 Task: Find connections with filter location Macapá with filter topic #covid19with filter profile language German with filter current company OutSystems with filter school Indian Institute of Technology (Banaras Hindu University), Varanasi with filter industry Interurban and Rural Bus Services with filter service category Financial Accounting with filter keywords title Addiction Counselor
Action: Mouse moved to (529, 115)
Screenshot: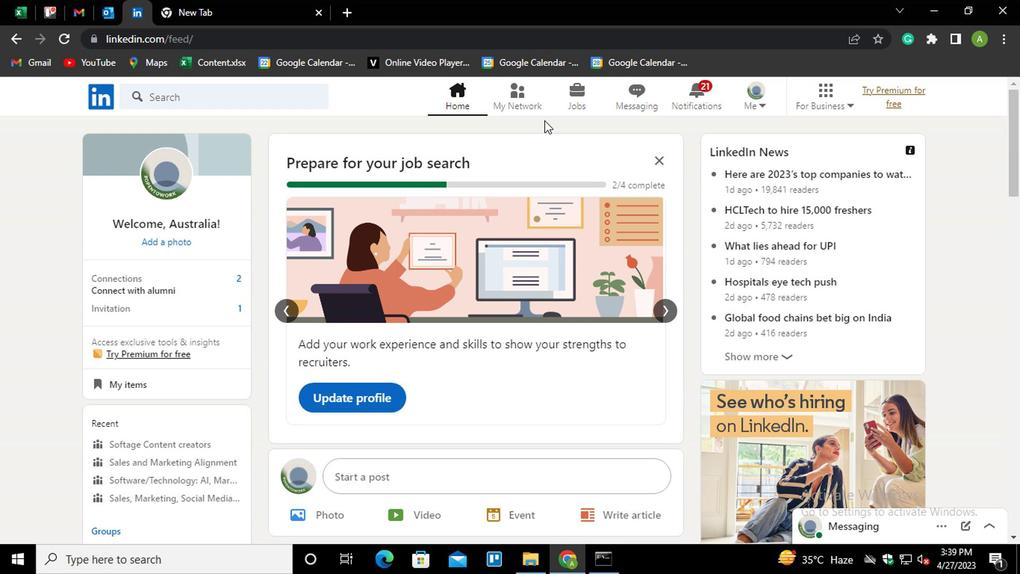 
Action: Mouse pressed left at (529, 115)
Screenshot: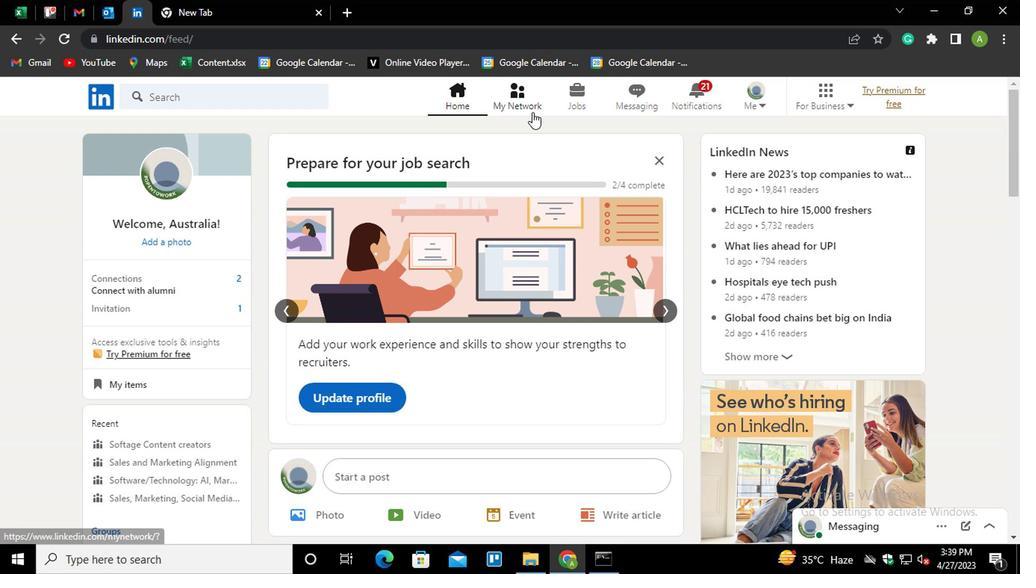 
Action: Mouse moved to (188, 178)
Screenshot: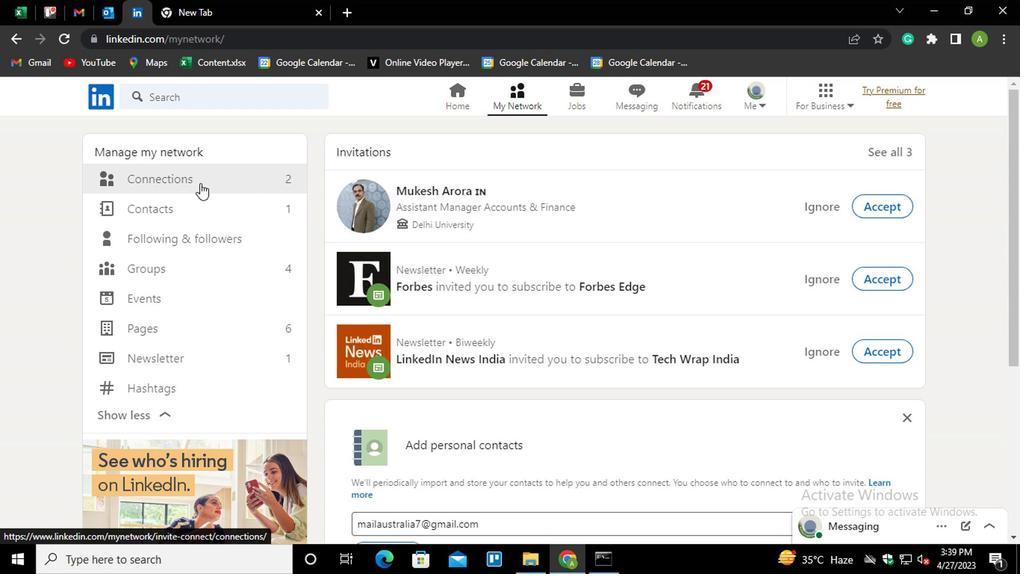 
Action: Mouse pressed left at (188, 178)
Screenshot: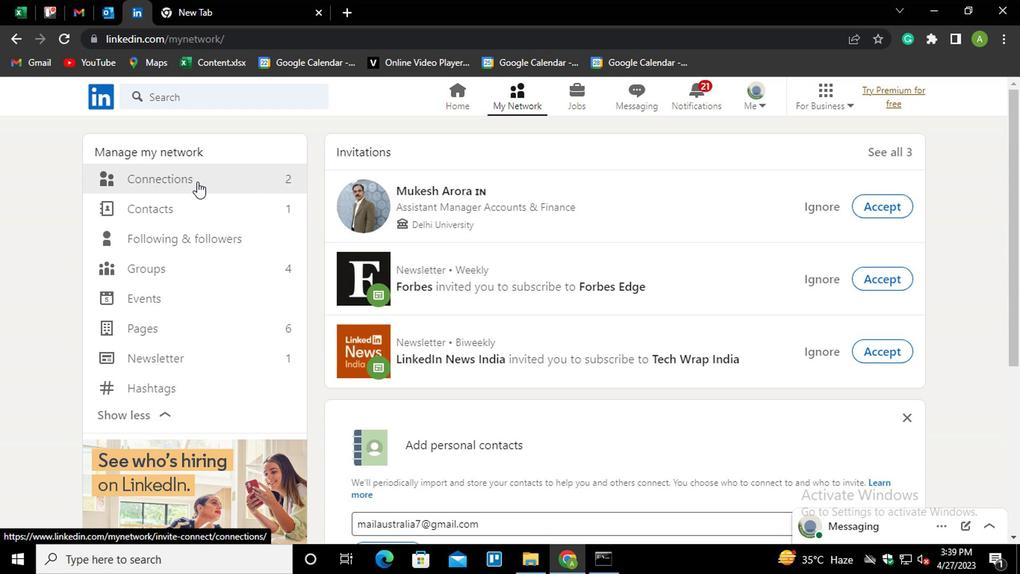 
Action: Mouse moved to (608, 185)
Screenshot: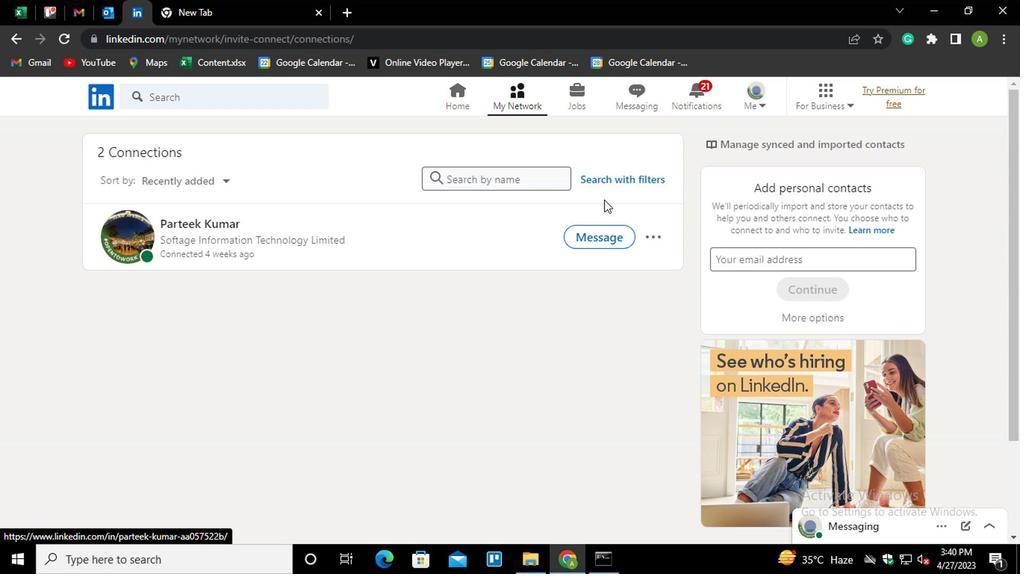 
Action: Mouse pressed left at (608, 185)
Screenshot: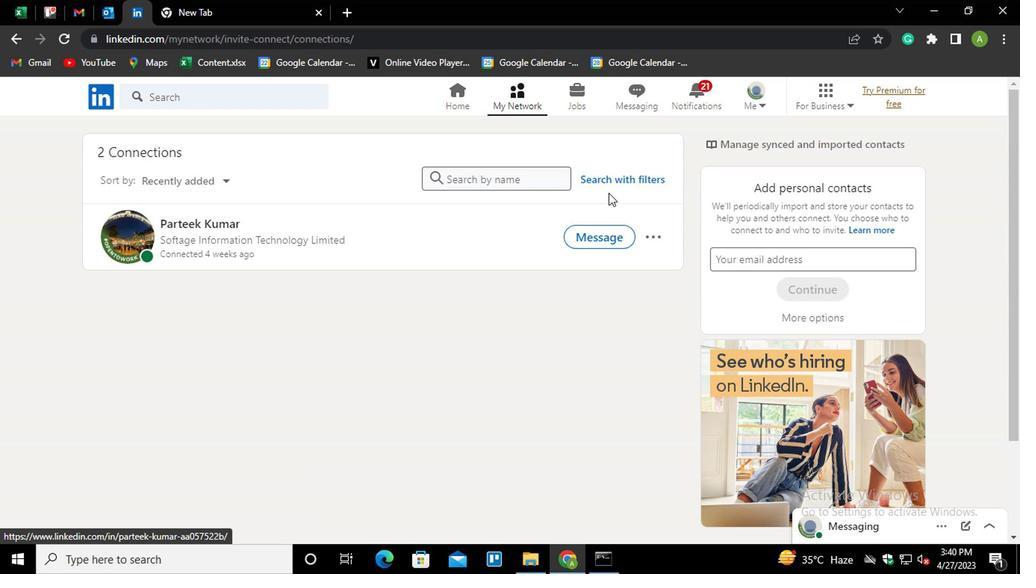 
Action: Mouse moved to (548, 140)
Screenshot: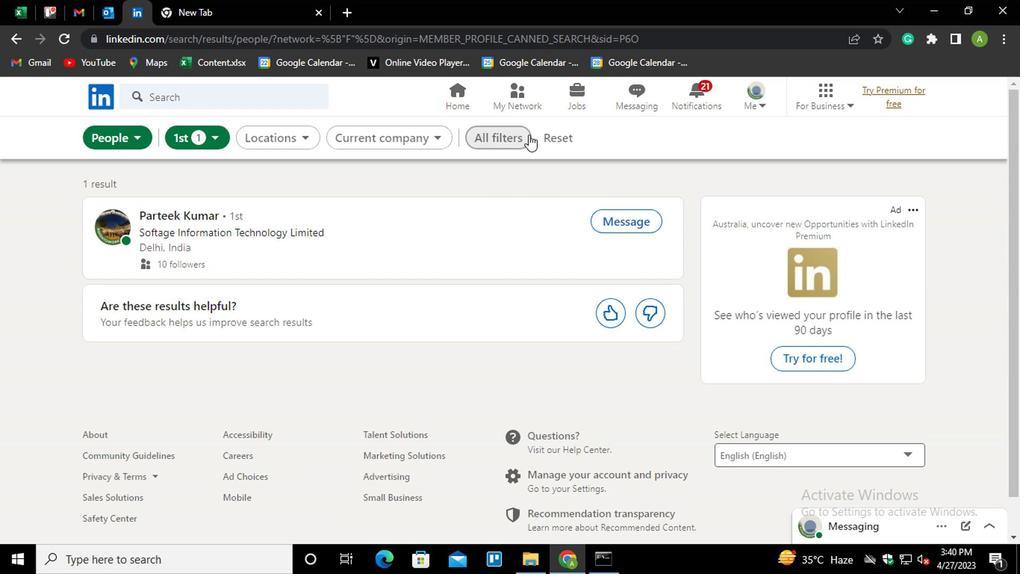 
Action: Mouse pressed left at (548, 140)
Screenshot: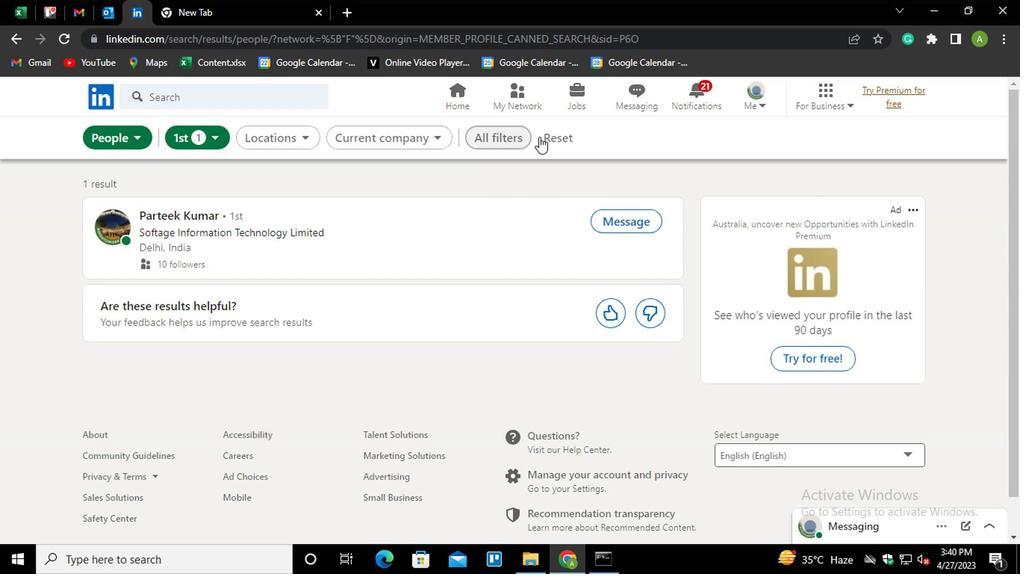 
Action: Mouse moved to (532, 145)
Screenshot: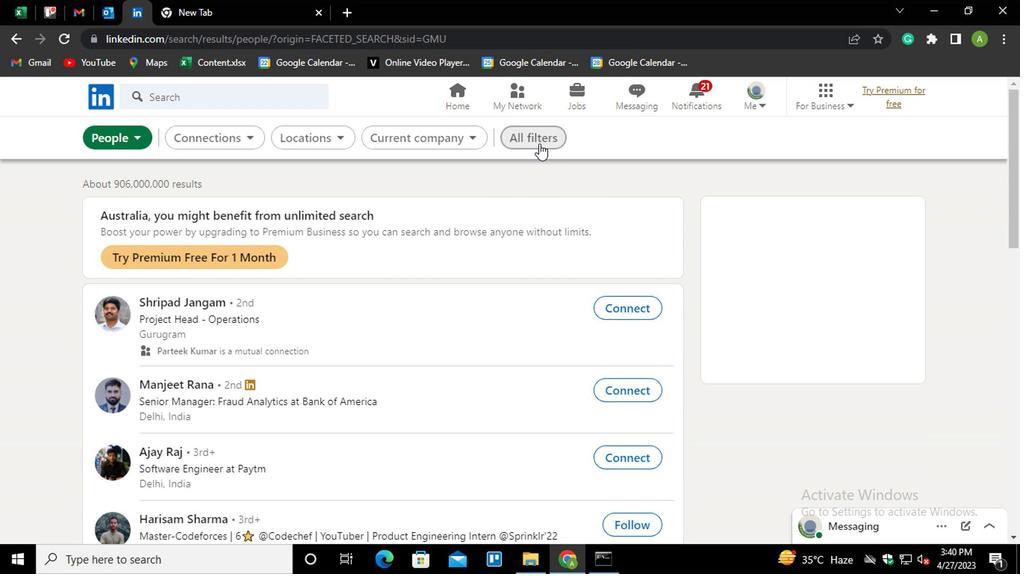 
Action: Mouse pressed left at (532, 145)
Screenshot: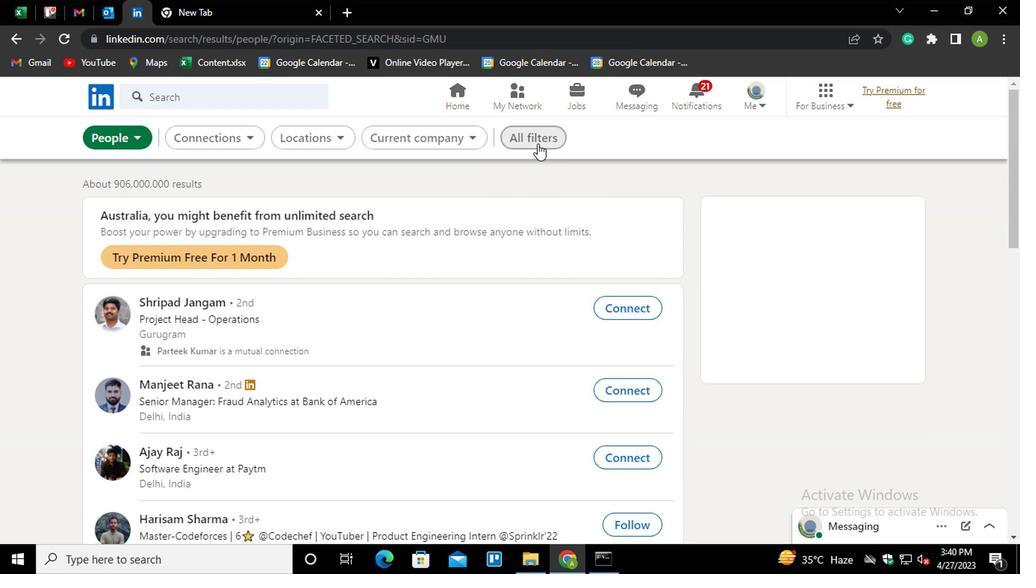 
Action: Mouse moved to (760, 342)
Screenshot: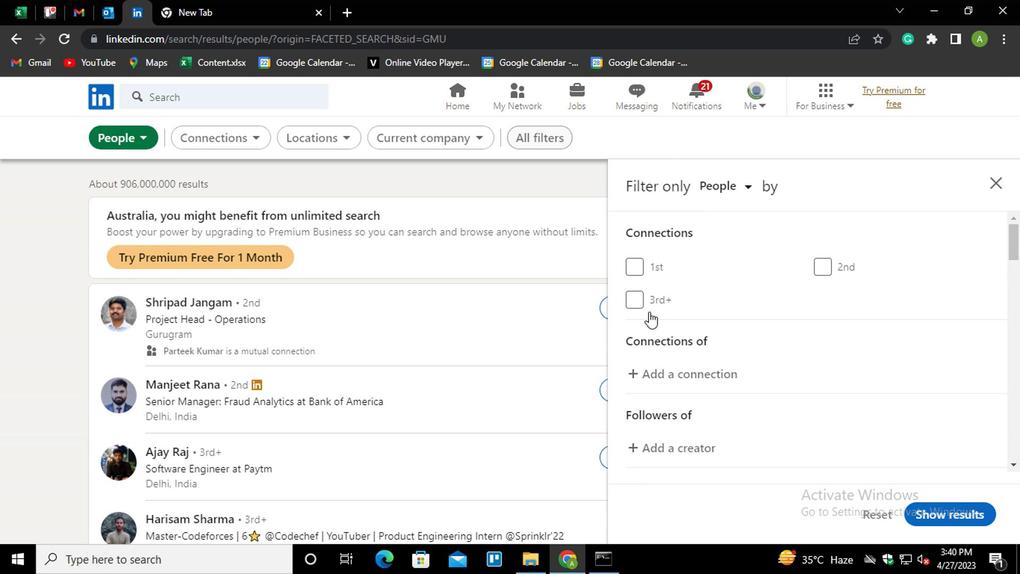 
Action: Mouse scrolled (760, 341) with delta (0, 0)
Screenshot: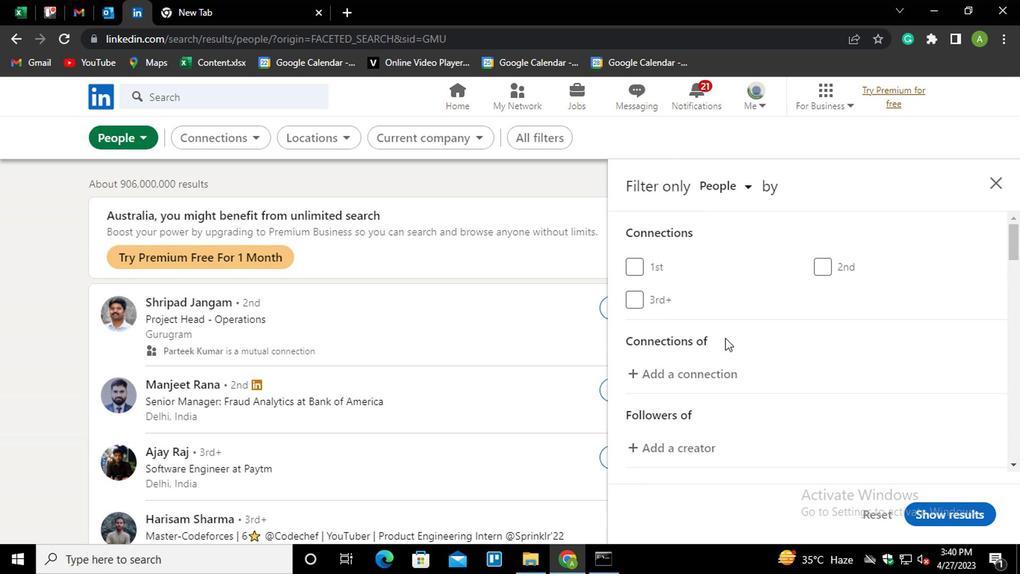 
Action: Mouse scrolled (760, 341) with delta (0, 0)
Screenshot: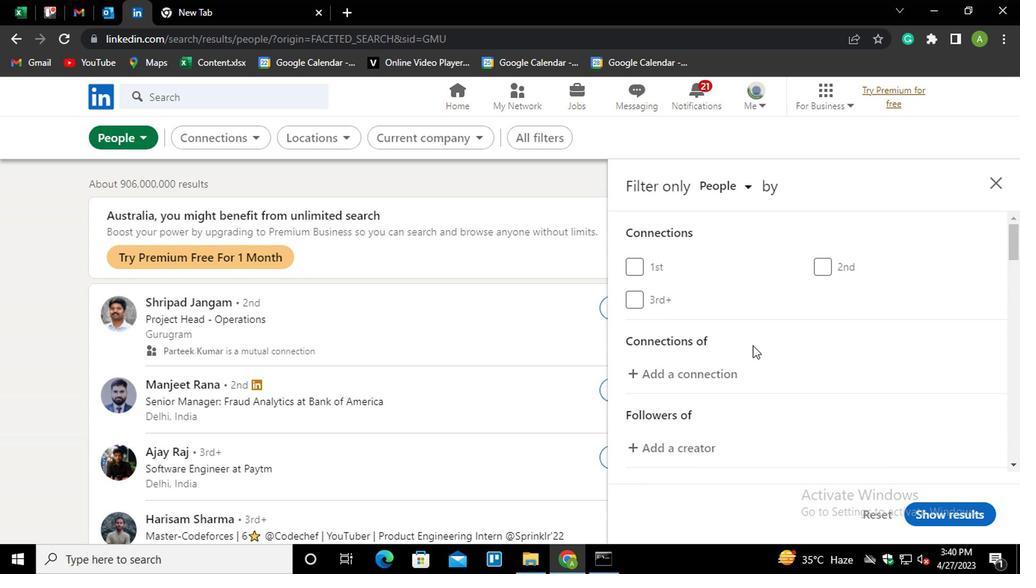 
Action: Mouse moved to (759, 351)
Screenshot: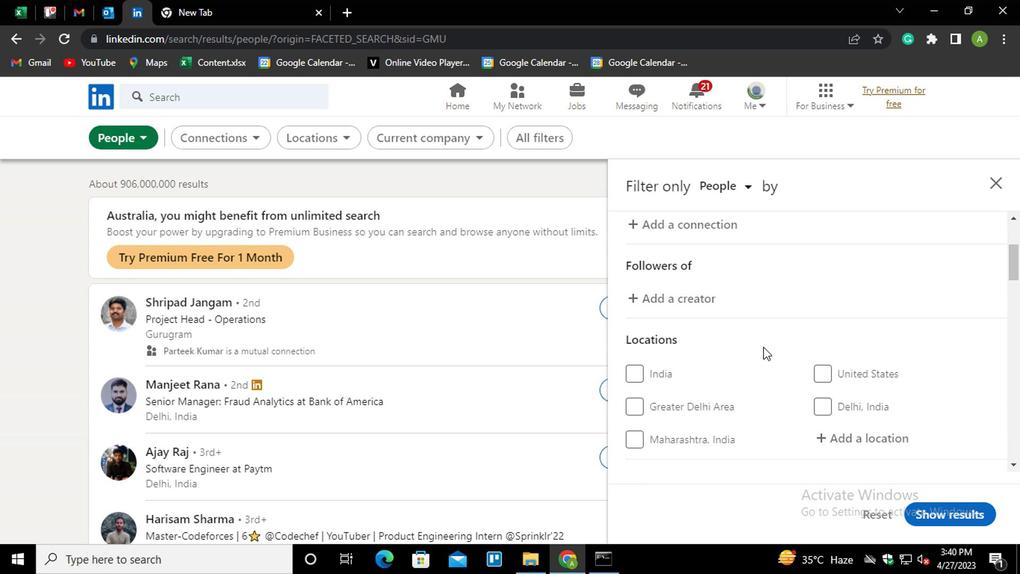 
Action: Mouse scrolled (759, 350) with delta (0, -1)
Screenshot: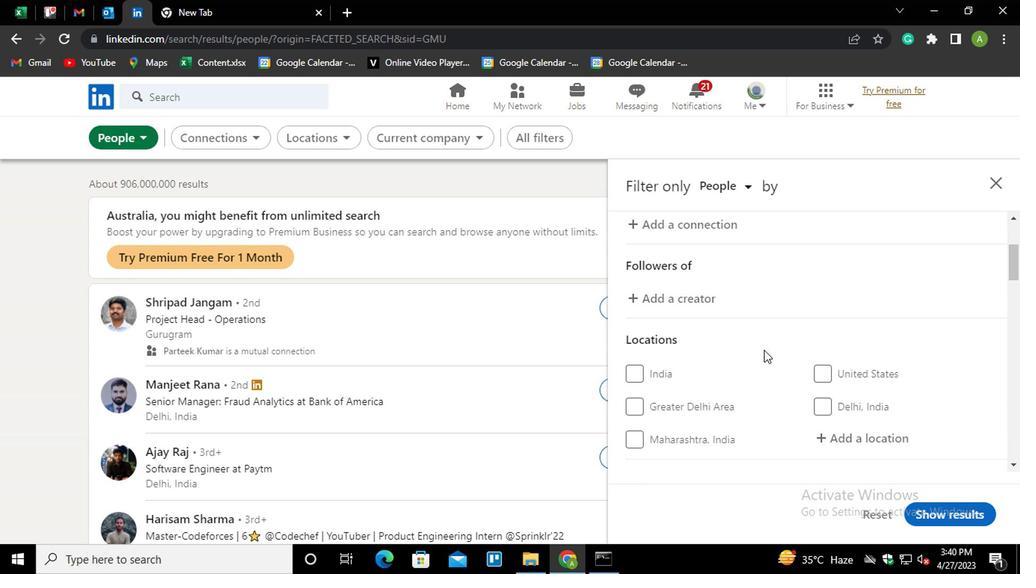 
Action: Mouse moved to (840, 360)
Screenshot: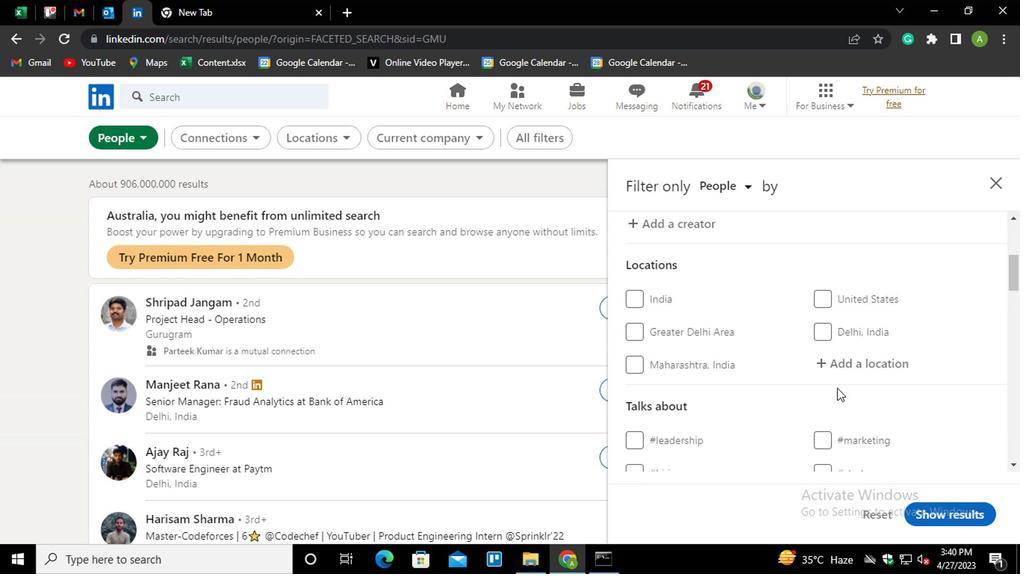 
Action: Mouse pressed left at (840, 360)
Screenshot: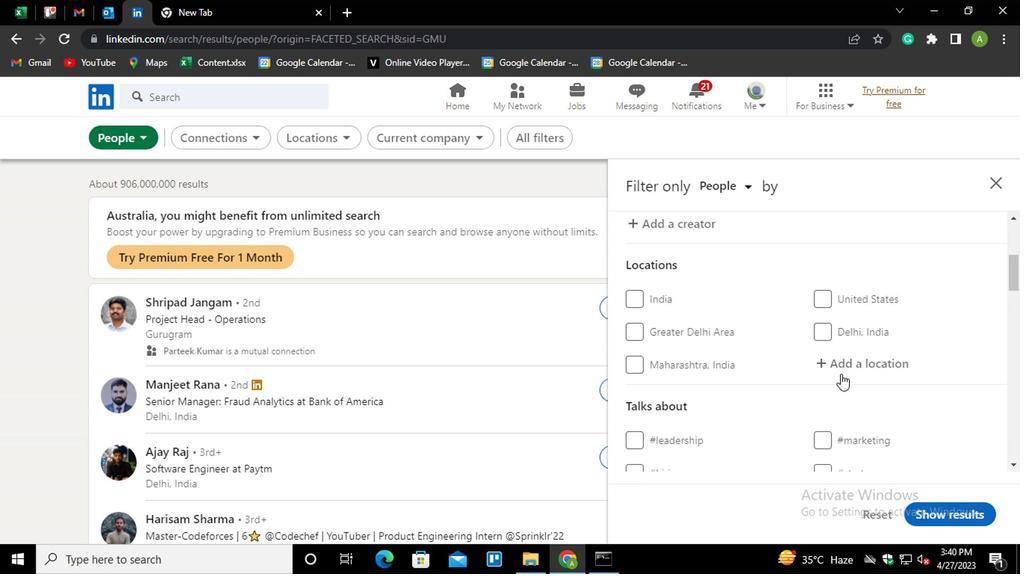 
Action: Mouse moved to (844, 360)
Screenshot: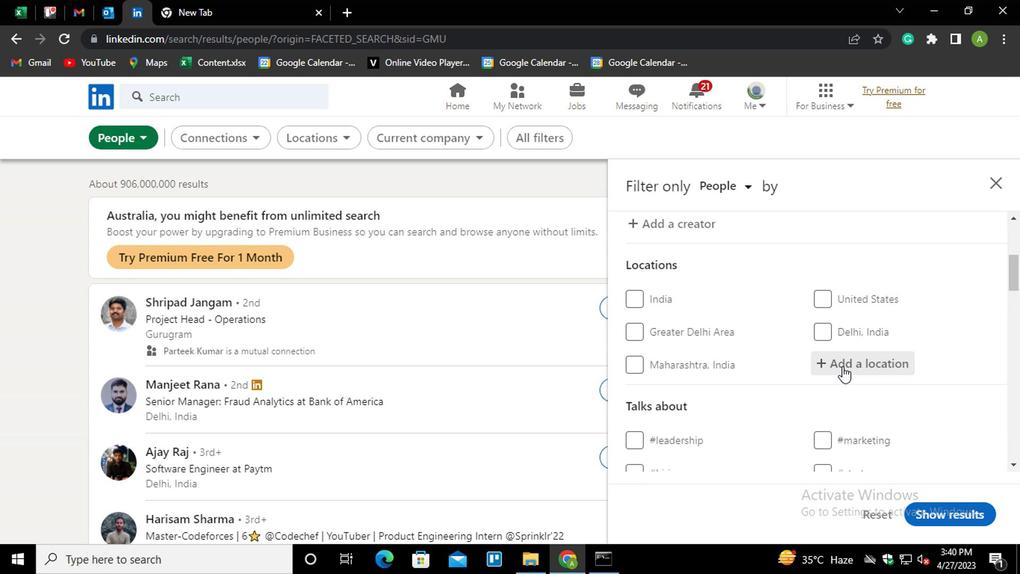 
Action: Mouse pressed left at (844, 360)
Screenshot: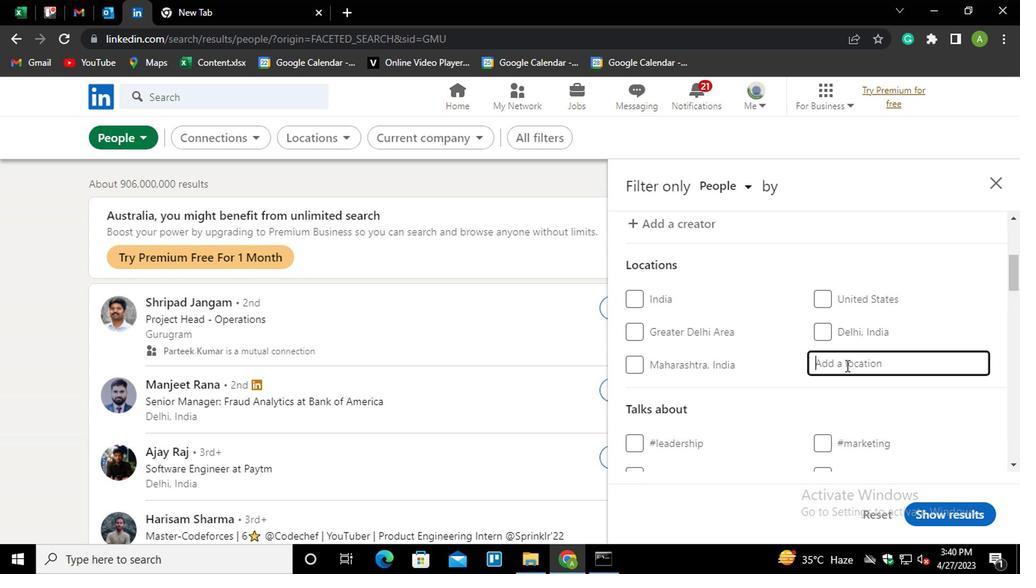 
Action: Key pressed <Key.shift>MACAPA<Key.down><Key.enter>
Screenshot: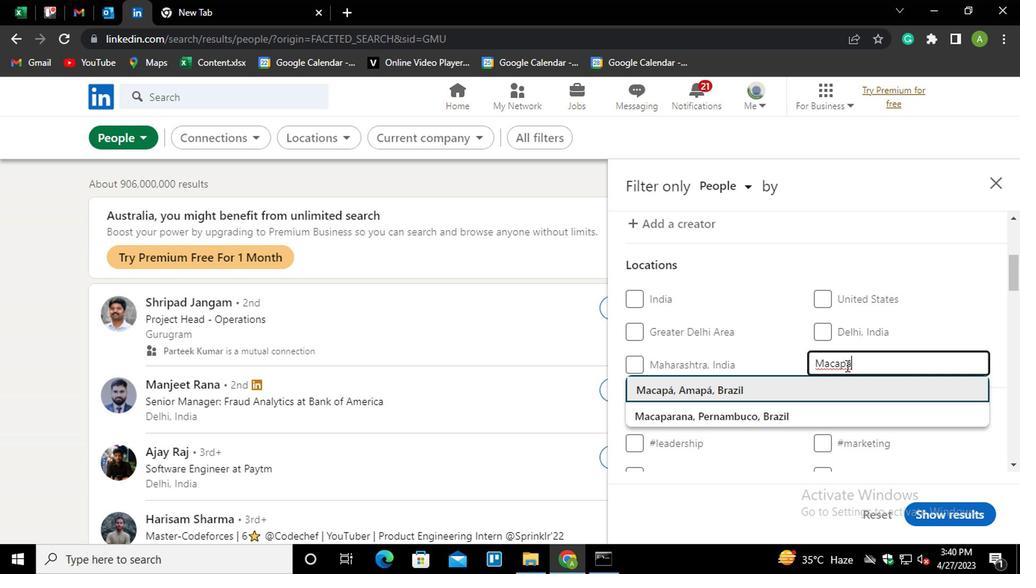 
Action: Mouse moved to (844, 360)
Screenshot: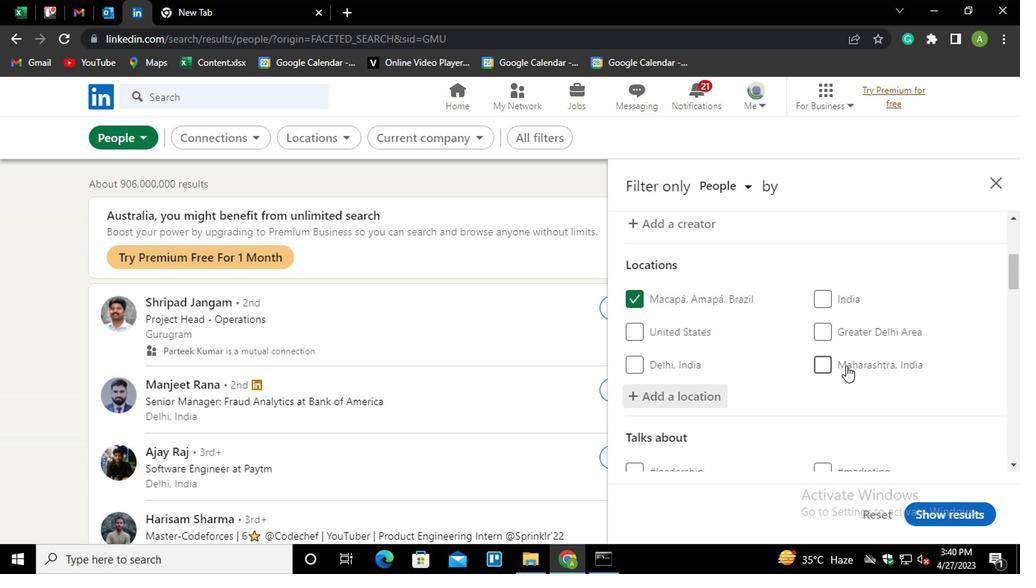 
Action: Mouse scrolled (844, 359) with delta (0, 0)
Screenshot: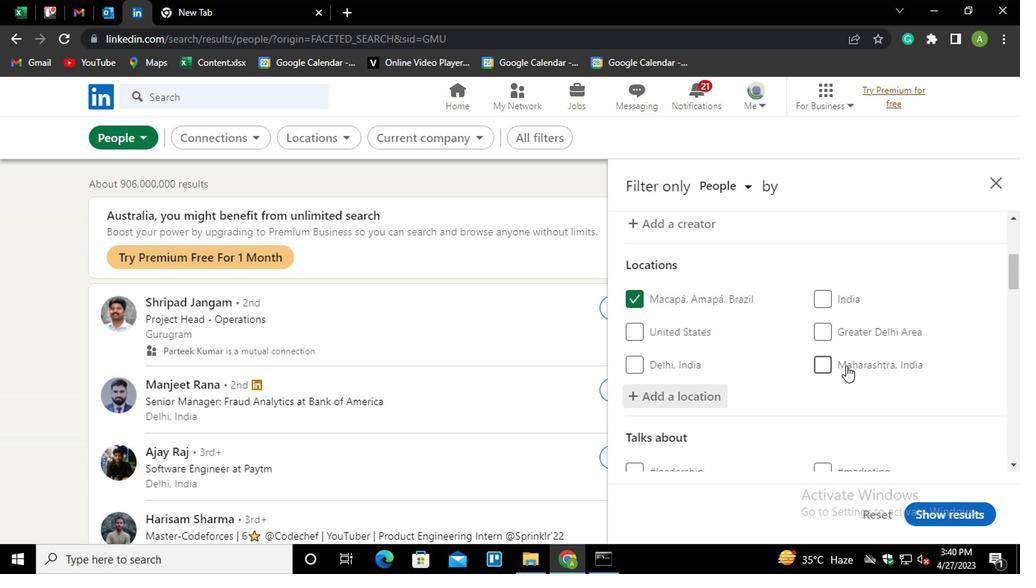 
Action: Mouse scrolled (844, 359) with delta (0, 0)
Screenshot: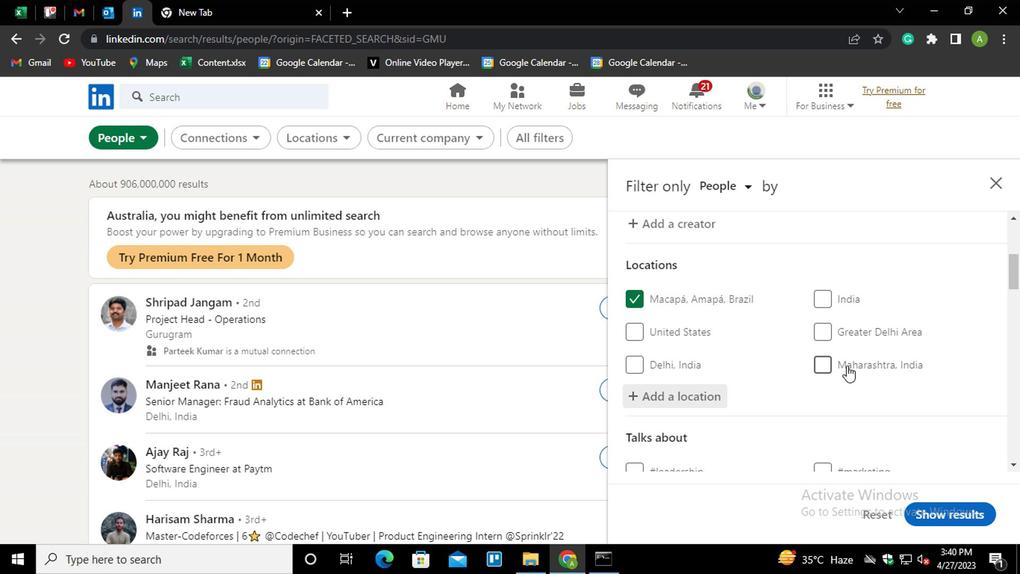 
Action: Mouse scrolled (844, 359) with delta (0, 0)
Screenshot: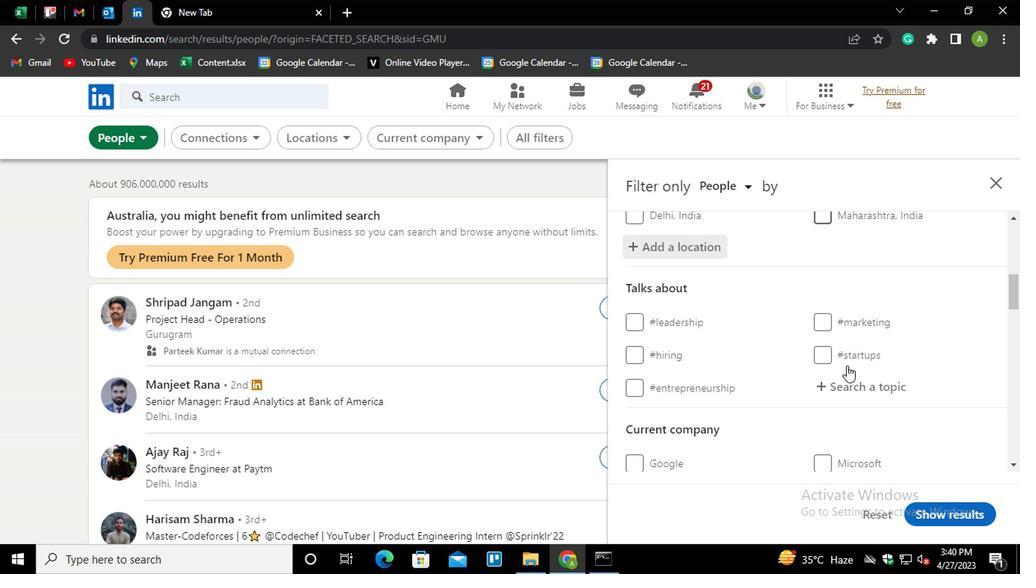 
Action: Mouse moved to (849, 304)
Screenshot: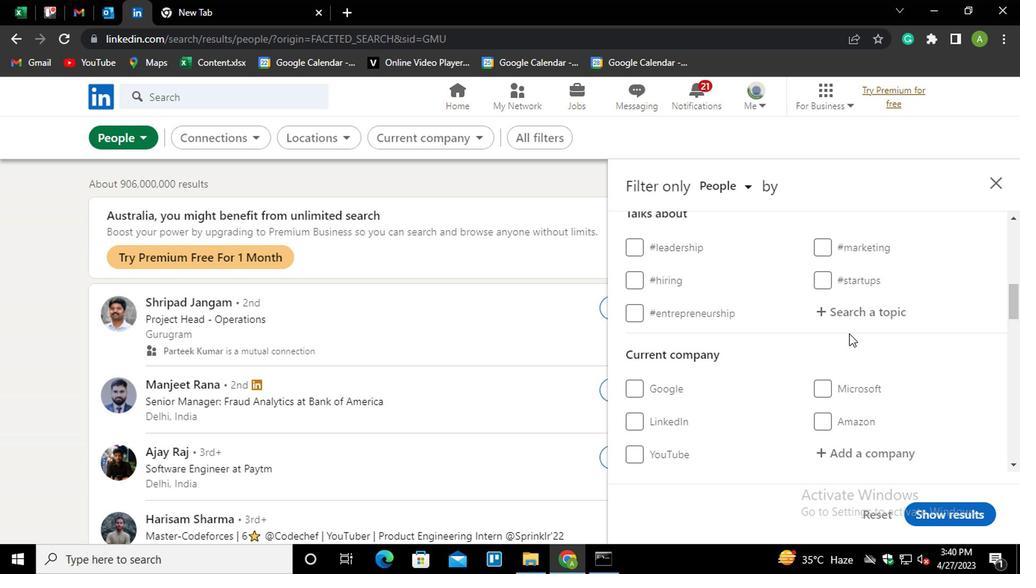 
Action: Mouse pressed left at (849, 304)
Screenshot: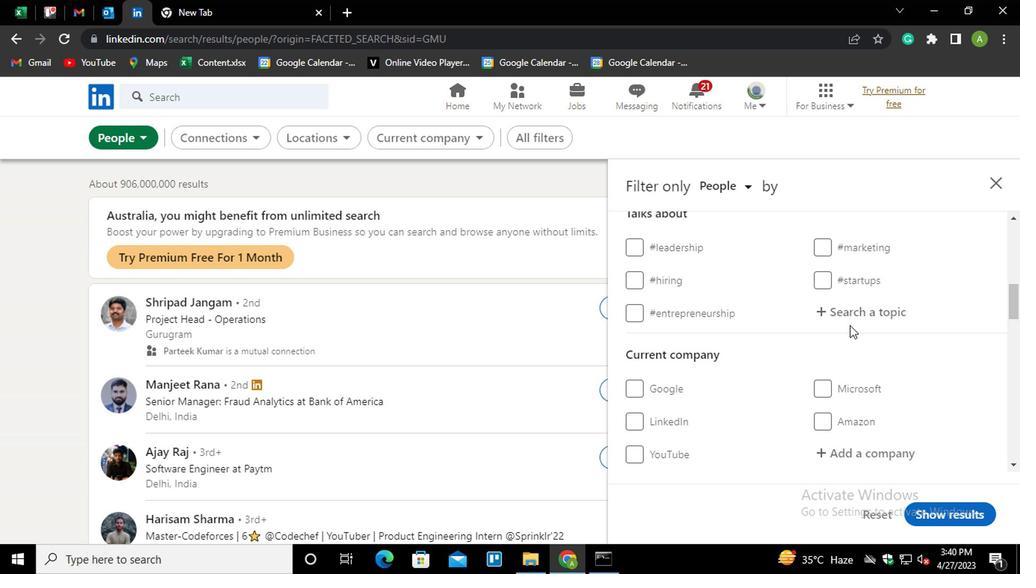 
Action: Key pressed 3<Key.backspace><Key.shift>#COVID19
Screenshot: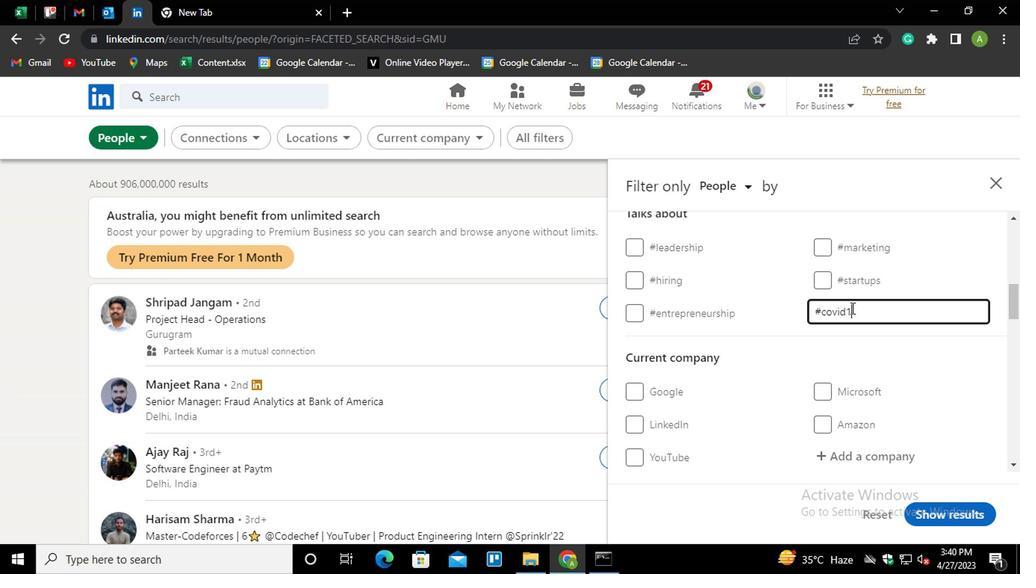 
Action: Mouse moved to (853, 344)
Screenshot: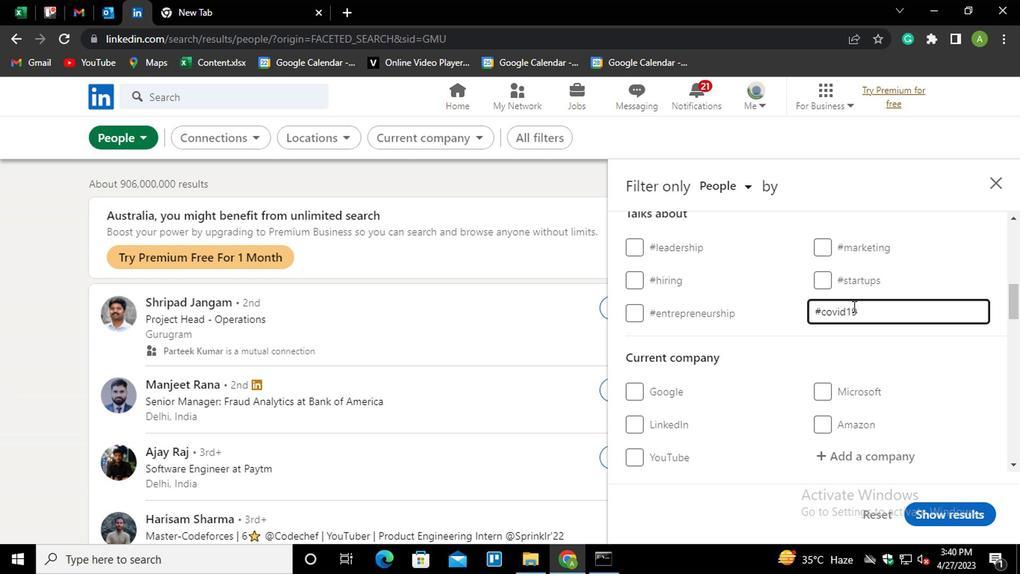 
Action: Mouse pressed left at (853, 344)
Screenshot: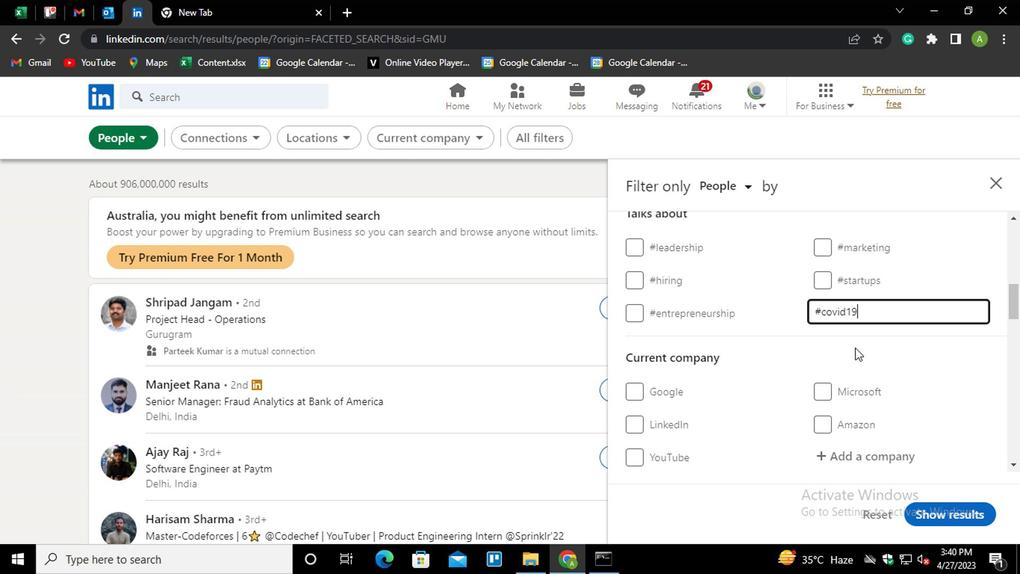 
Action: Mouse scrolled (853, 343) with delta (0, 0)
Screenshot: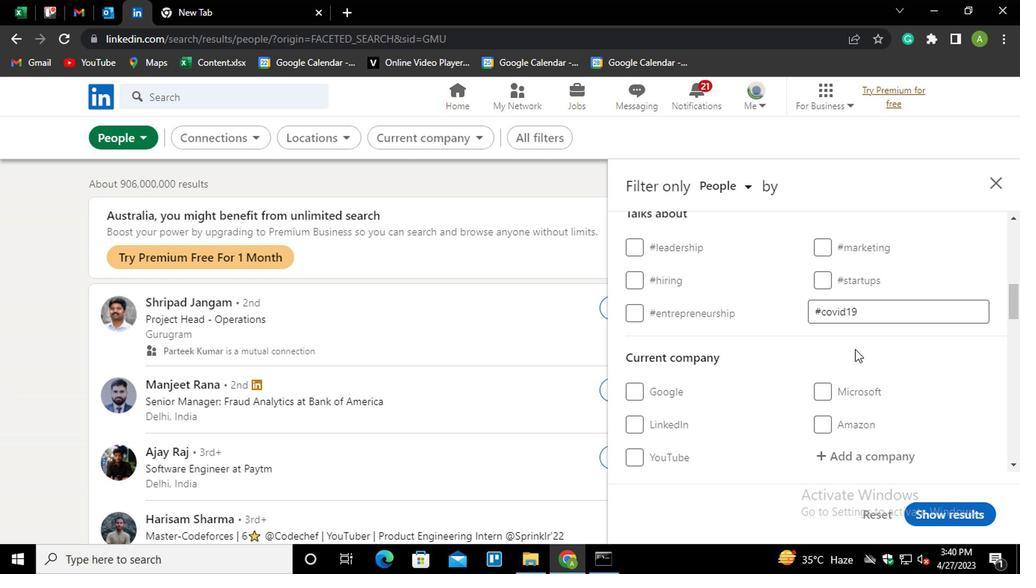 
Action: Mouse scrolled (853, 343) with delta (0, 0)
Screenshot: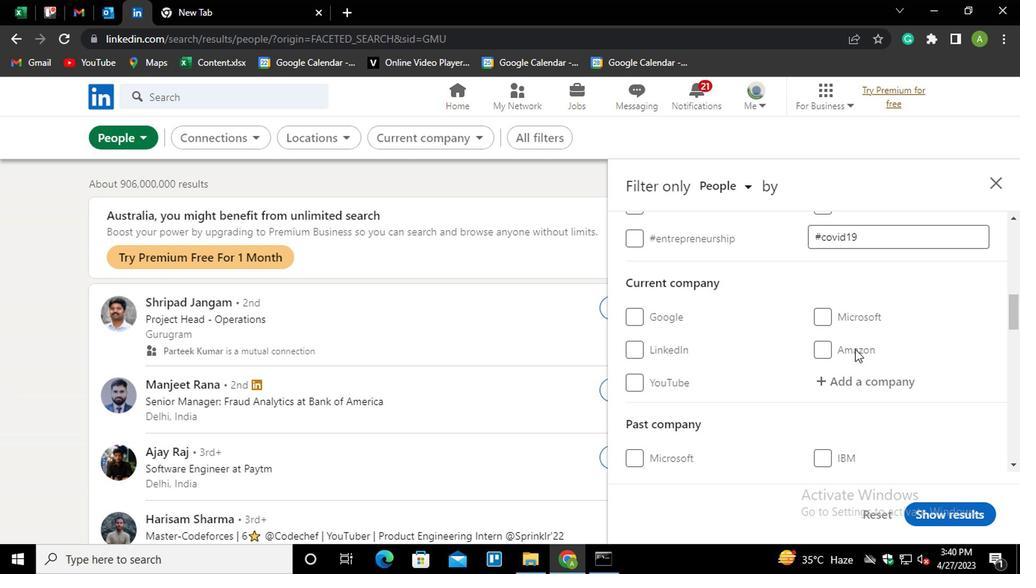 
Action: Mouse scrolled (853, 343) with delta (0, 0)
Screenshot: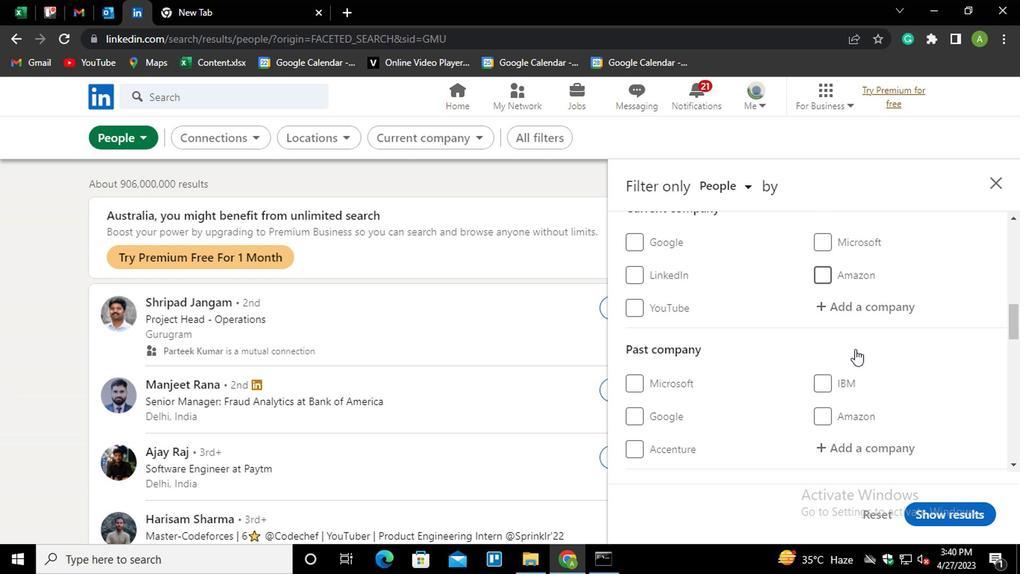 
Action: Mouse scrolled (853, 343) with delta (0, 0)
Screenshot: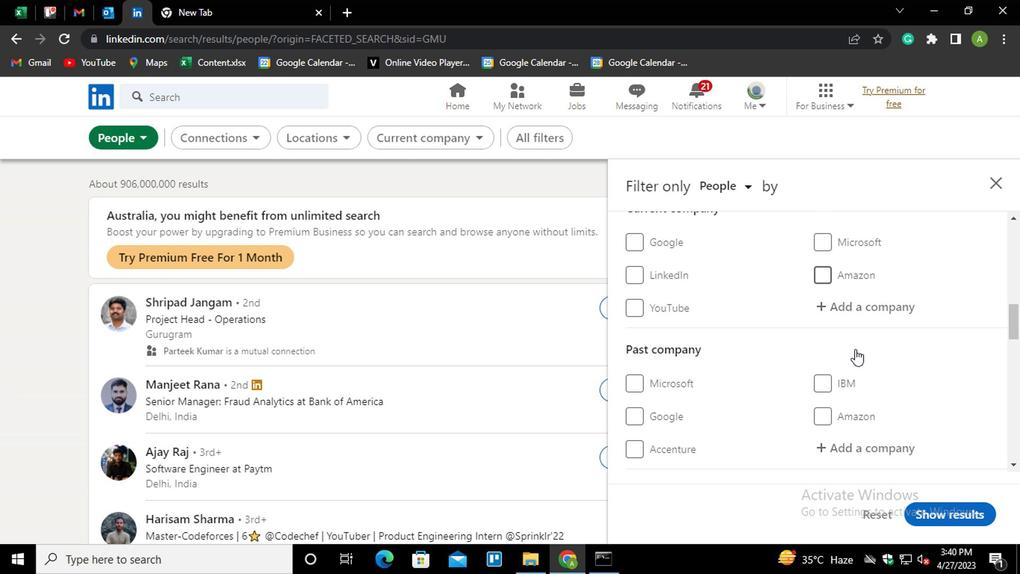 
Action: Mouse scrolled (853, 343) with delta (0, 0)
Screenshot: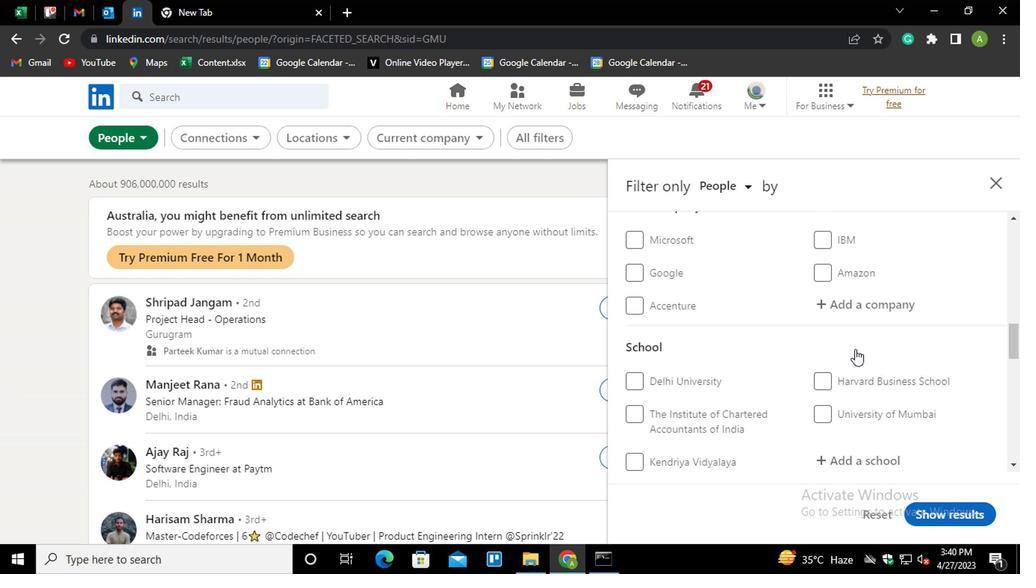 
Action: Mouse scrolled (853, 343) with delta (0, 0)
Screenshot: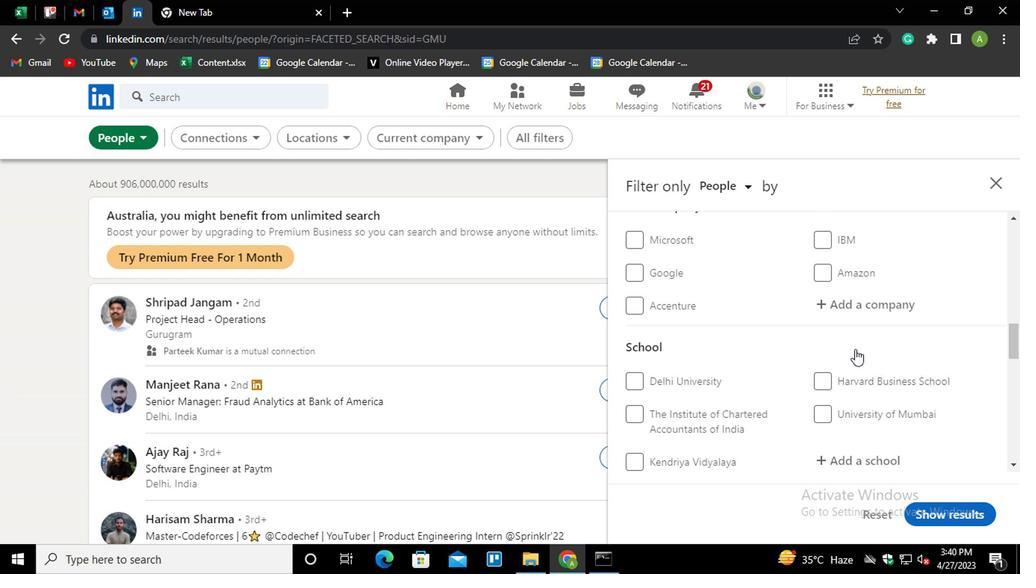 
Action: Mouse scrolled (853, 343) with delta (0, 0)
Screenshot: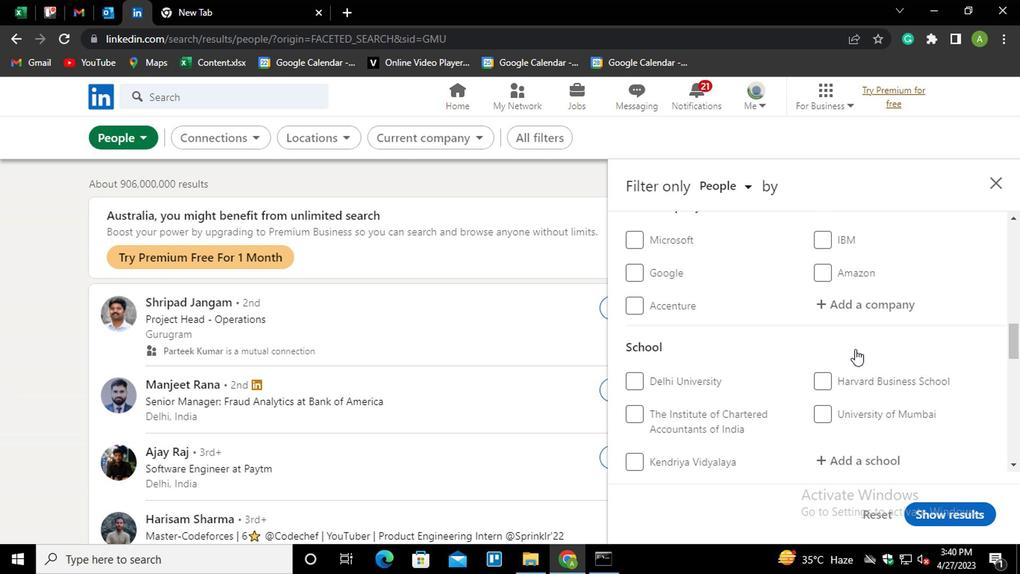 
Action: Mouse scrolled (853, 343) with delta (0, 0)
Screenshot: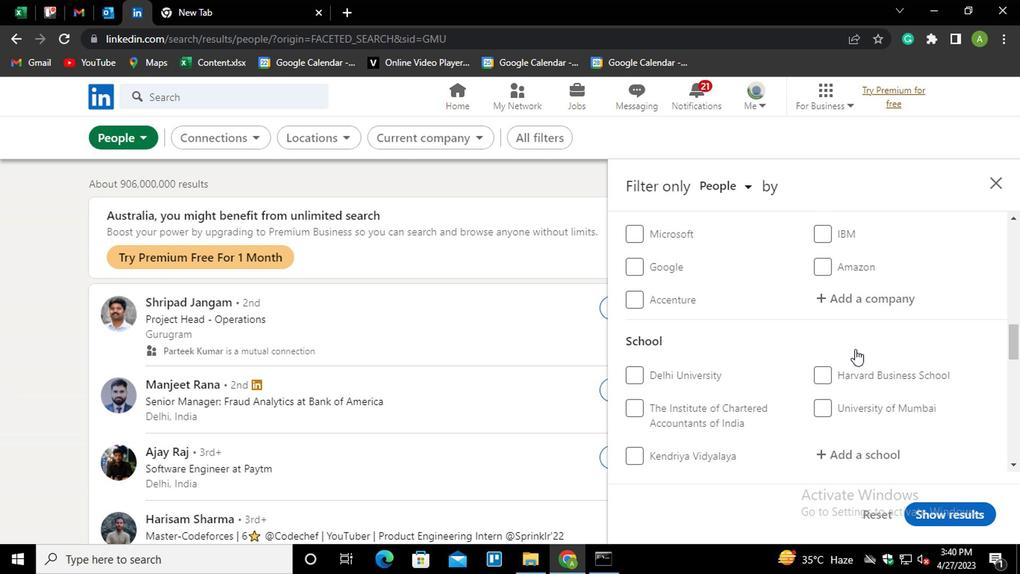 
Action: Mouse scrolled (853, 343) with delta (0, 0)
Screenshot: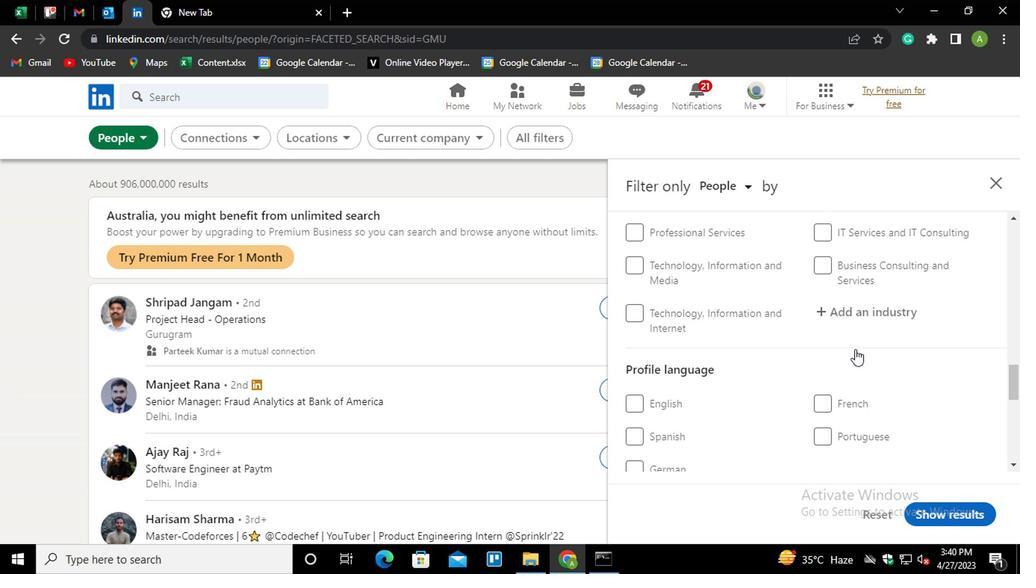 
Action: Mouse moved to (640, 385)
Screenshot: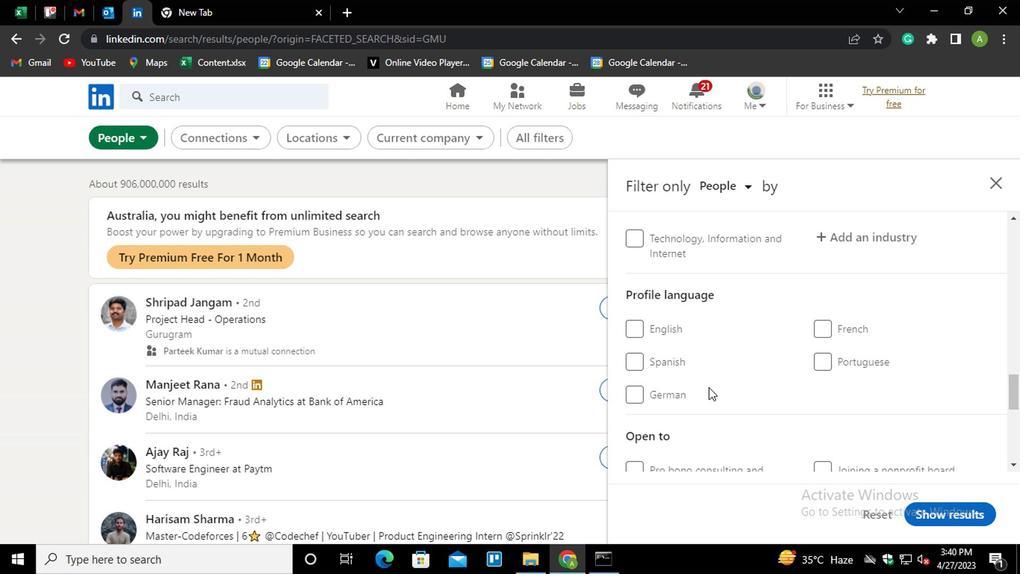 
Action: Mouse pressed left at (640, 385)
Screenshot: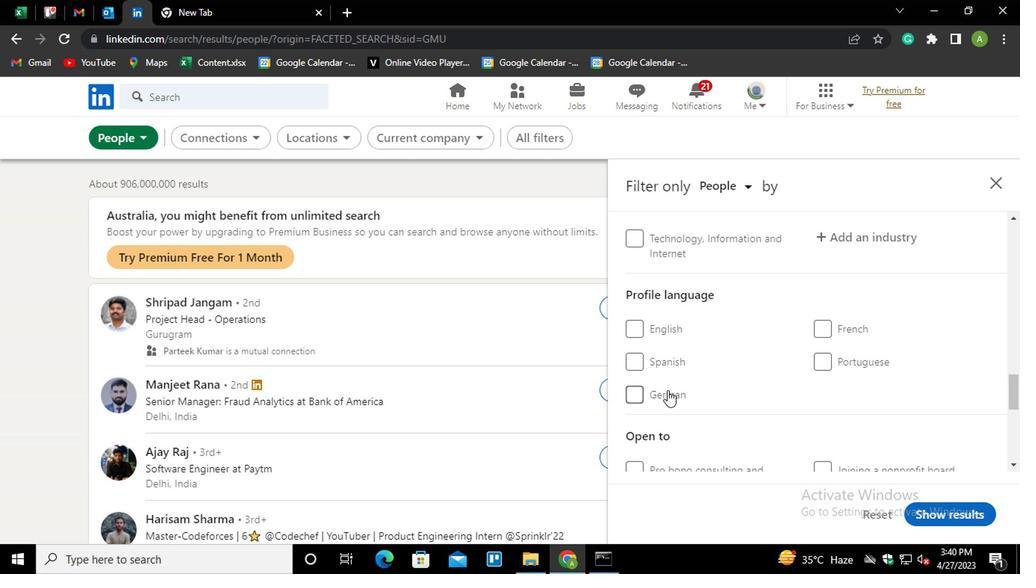 
Action: Mouse moved to (794, 408)
Screenshot: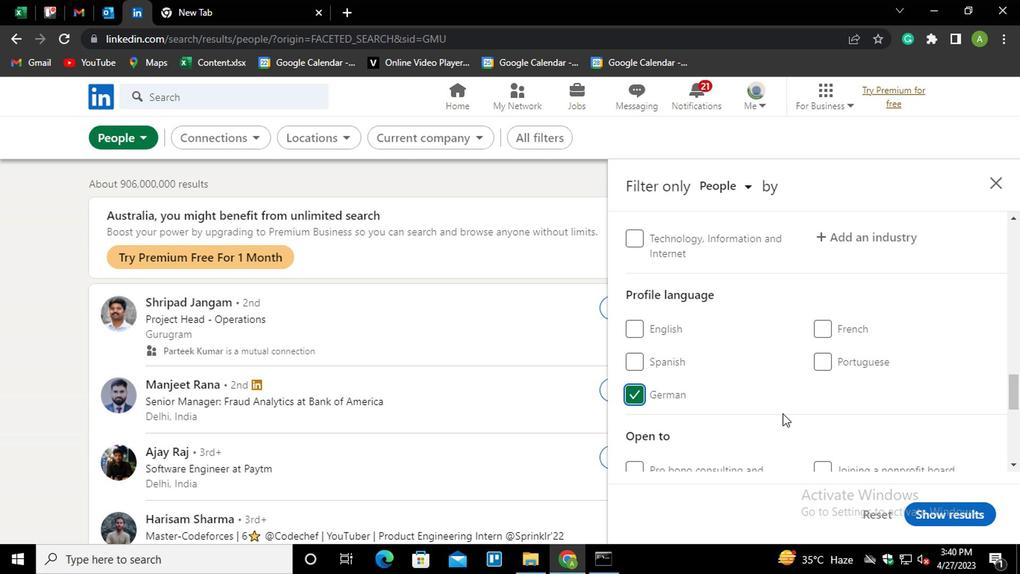 
Action: Mouse scrolled (794, 409) with delta (0, 1)
Screenshot: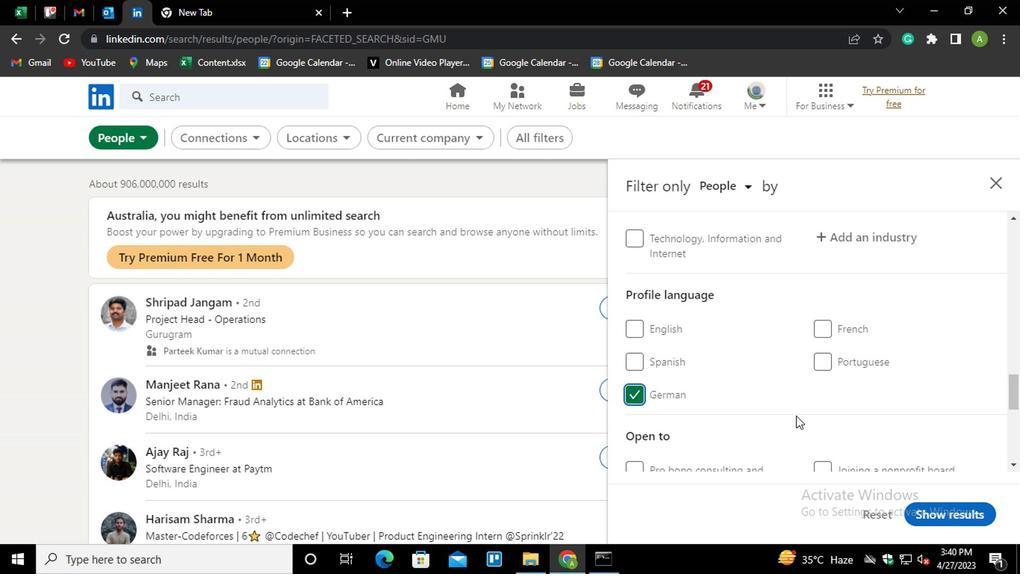 
Action: Mouse scrolled (794, 409) with delta (0, 1)
Screenshot: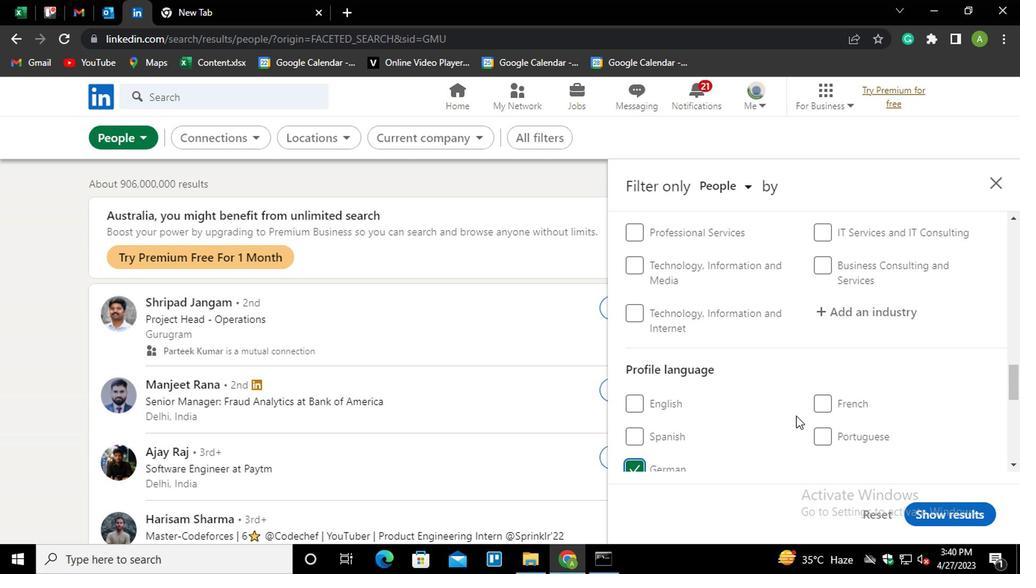 
Action: Mouse scrolled (794, 409) with delta (0, 1)
Screenshot: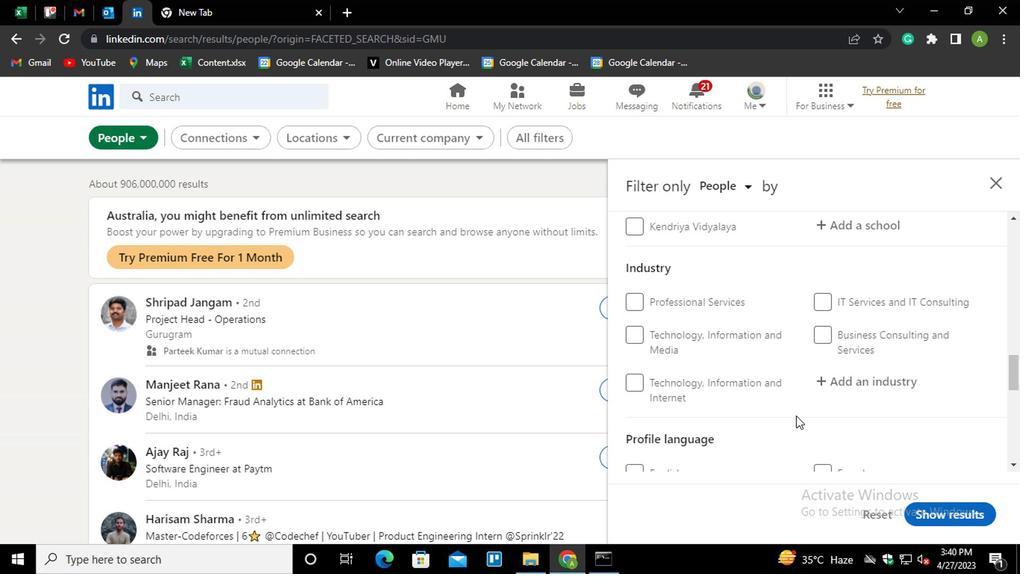 
Action: Mouse scrolled (794, 409) with delta (0, 1)
Screenshot: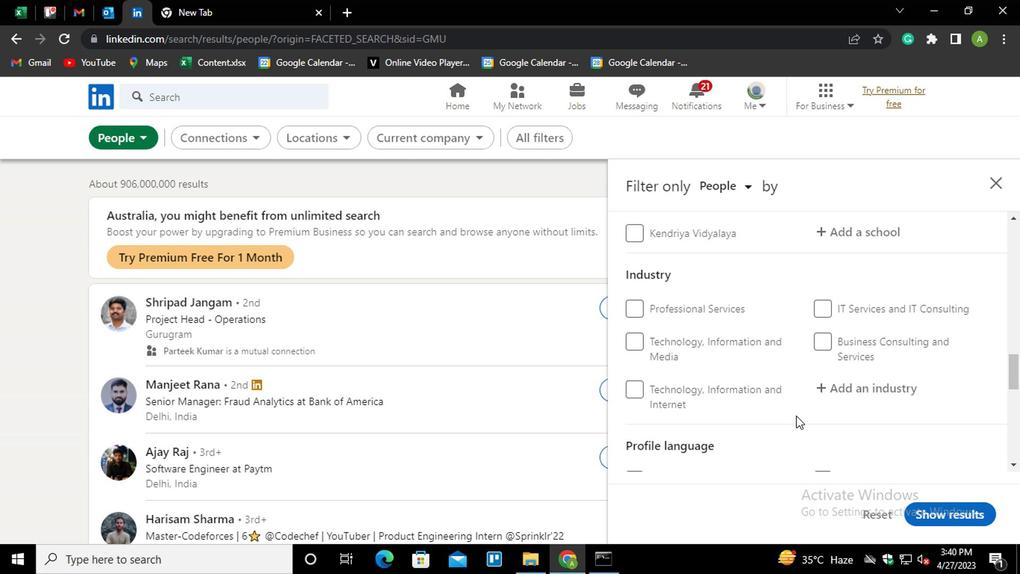 
Action: Mouse scrolled (794, 409) with delta (0, 1)
Screenshot: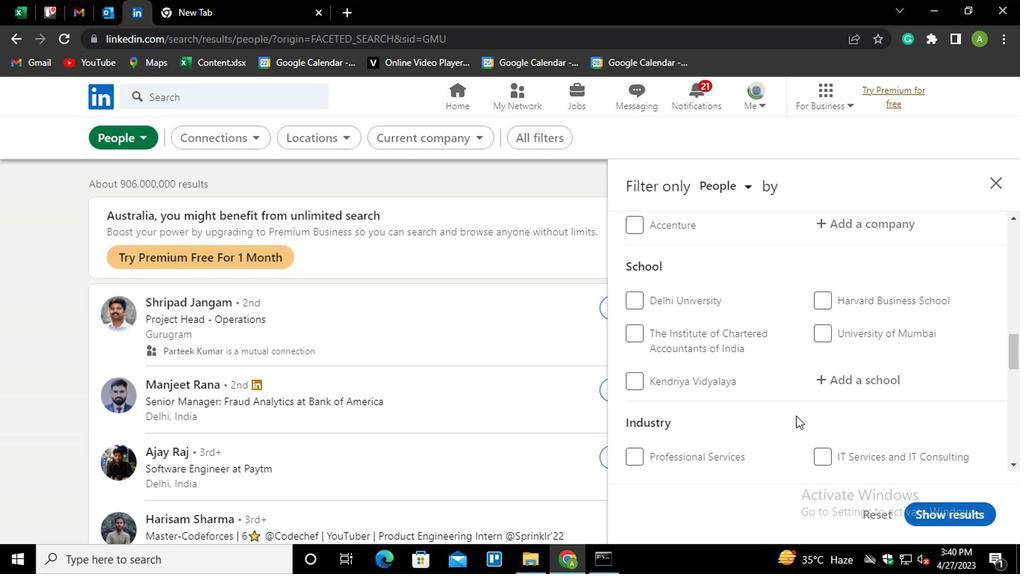 
Action: Mouse scrolled (794, 409) with delta (0, 1)
Screenshot: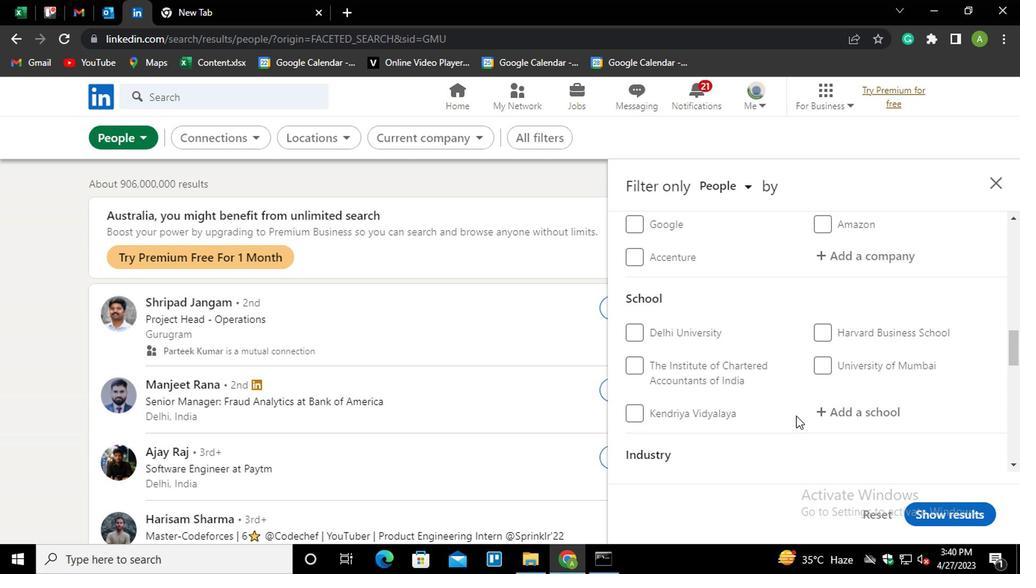 
Action: Mouse scrolled (794, 409) with delta (0, 1)
Screenshot: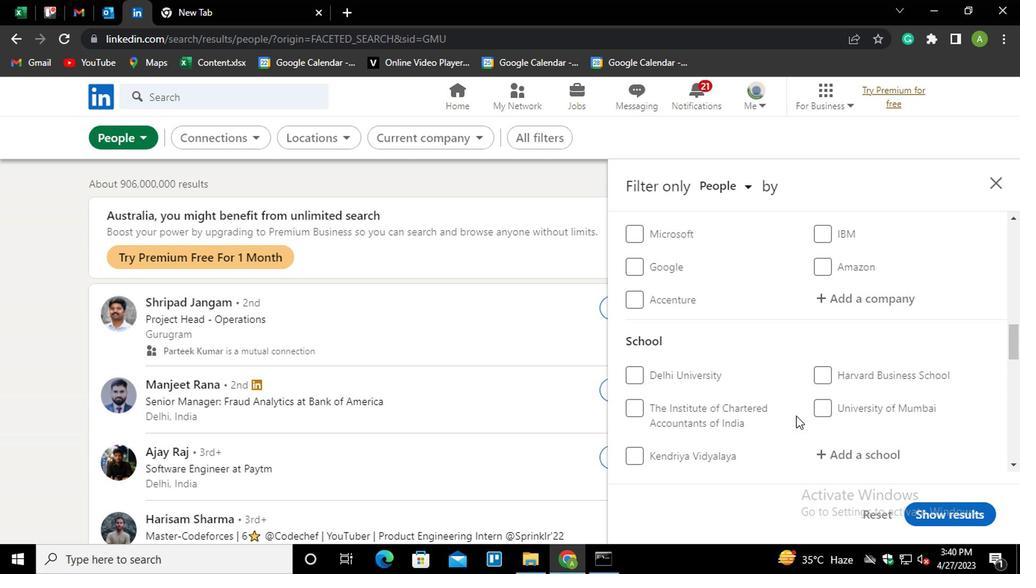 
Action: Mouse scrolled (794, 409) with delta (0, 1)
Screenshot: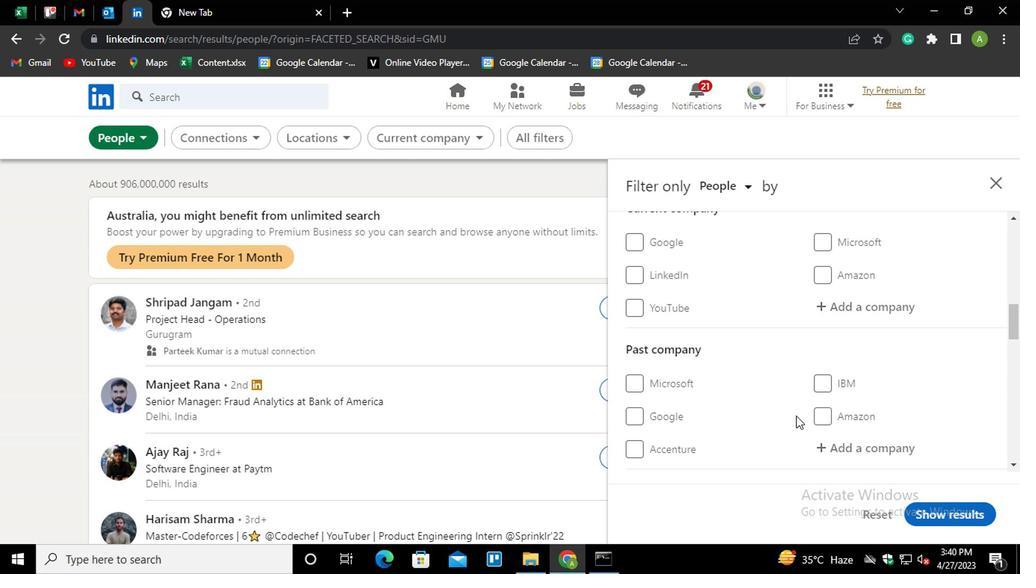 
Action: Mouse moved to (844, 382)
Screenshot: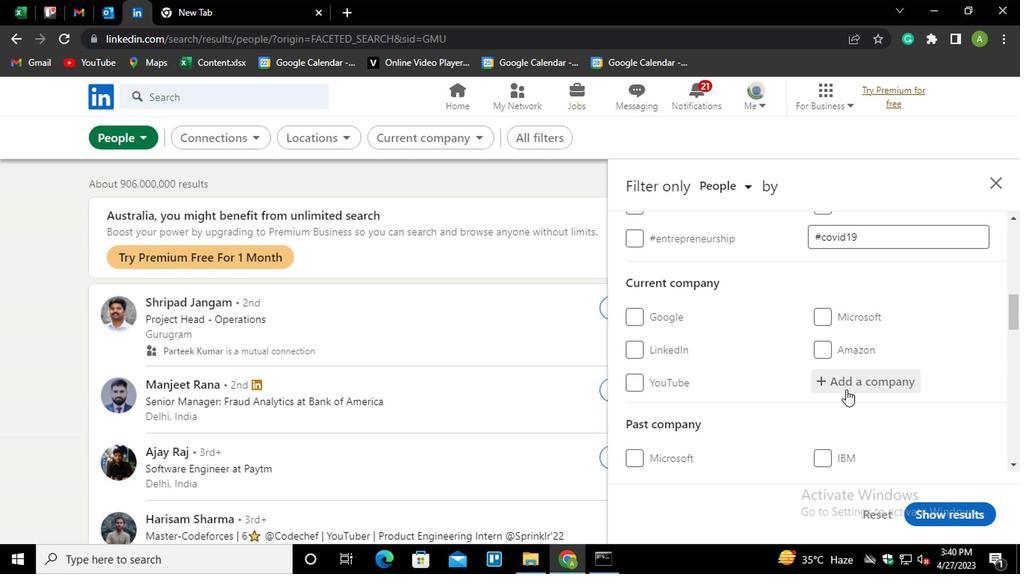 
Action: Mouse pressed left at (844, 382)
Screenshot: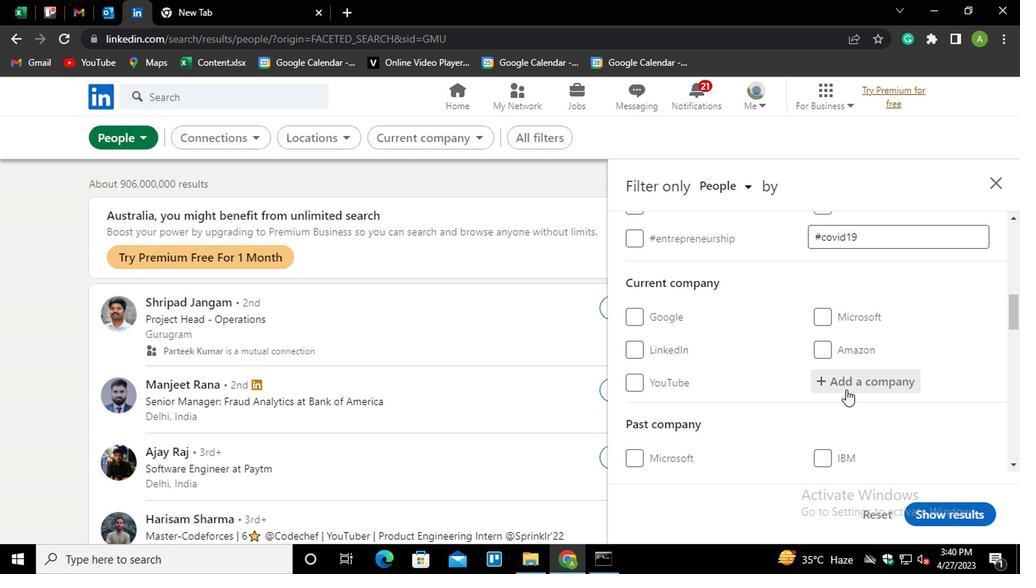 
Action: Key pressed <Key.shift>OUR<Key.backspace>T<Key.shift>SYST<Key.down><Key.enter>
Screenshot: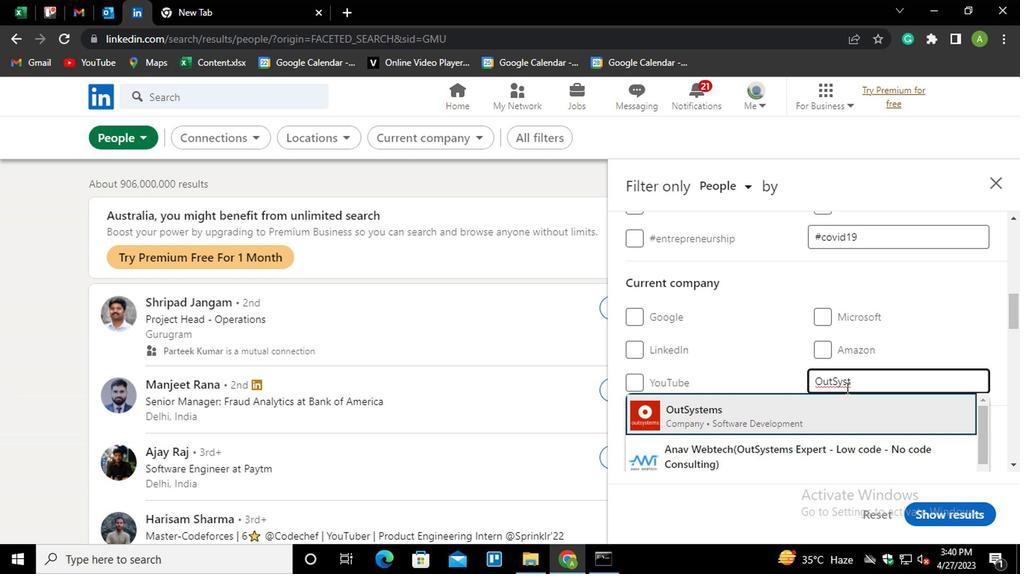 
Action: Mouse scrolled (844, 381) with delta (0, -1)
Screenshot: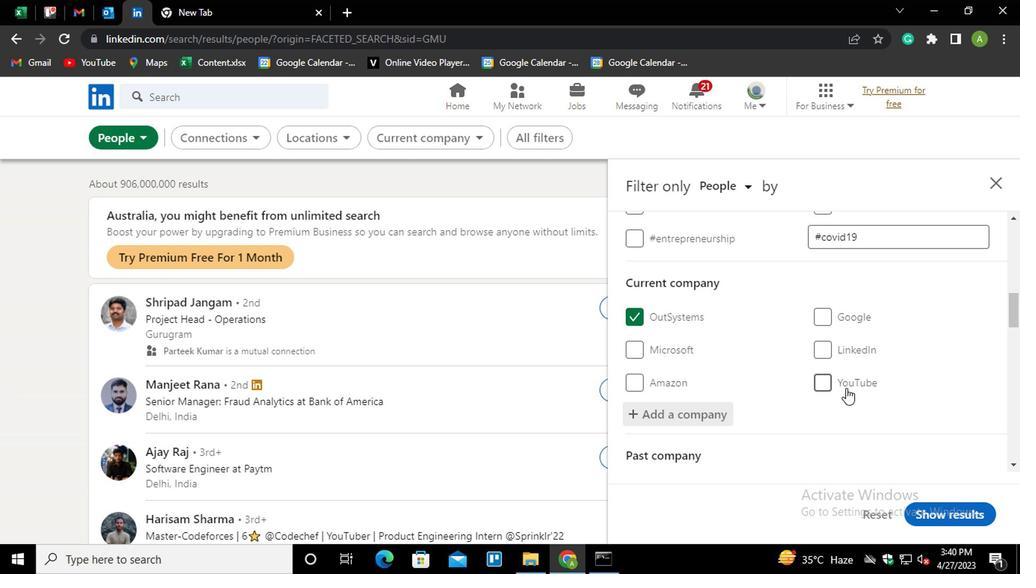 
Action: Mouse scrolled (844, 381) with delta (0, -1)
Screenshot: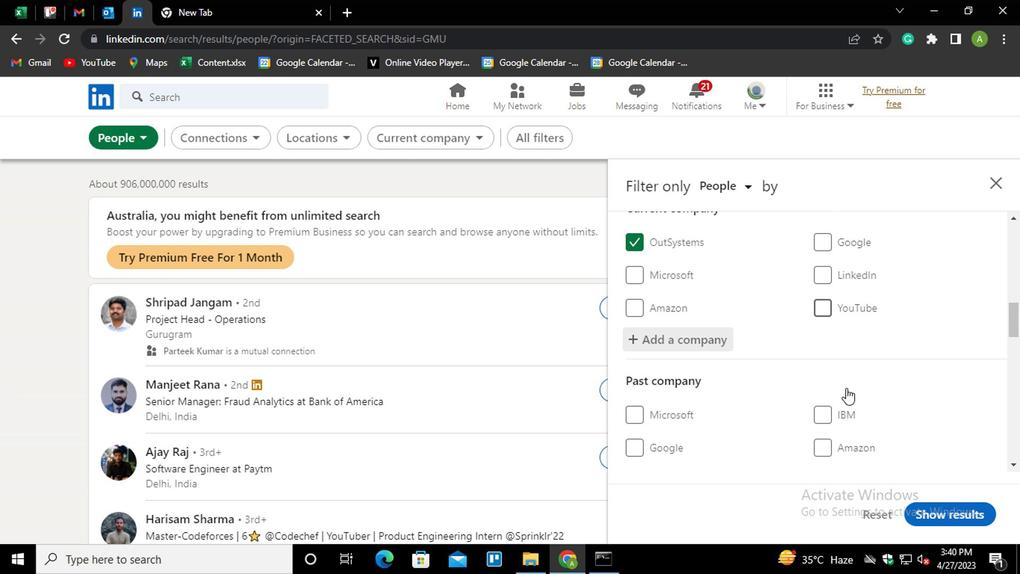 
Action: Mouse scrolled (844, 382) with delta (0, 0)
Screenshot: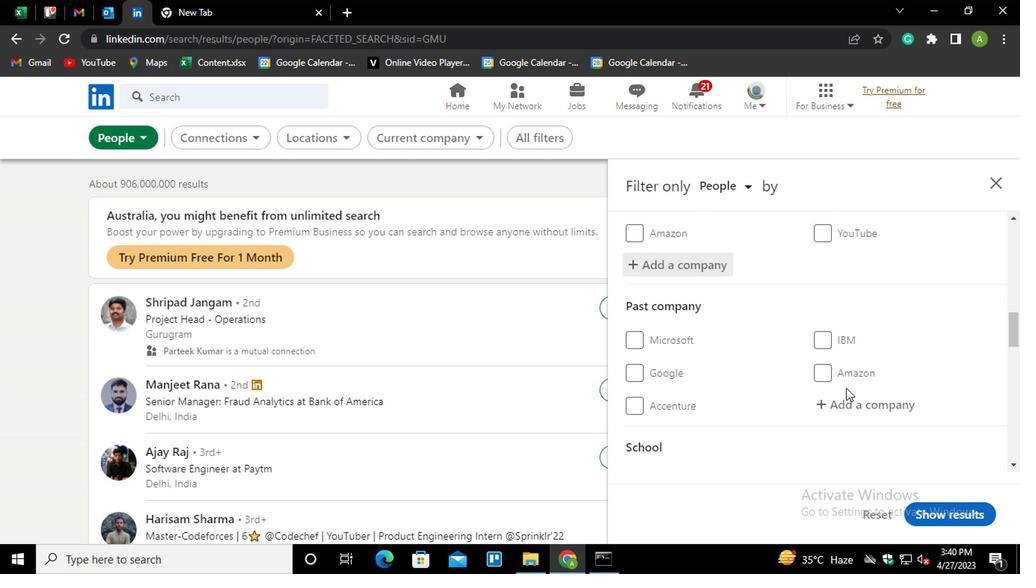 
Action: Mouse moved to (823, 338)
Screenshot: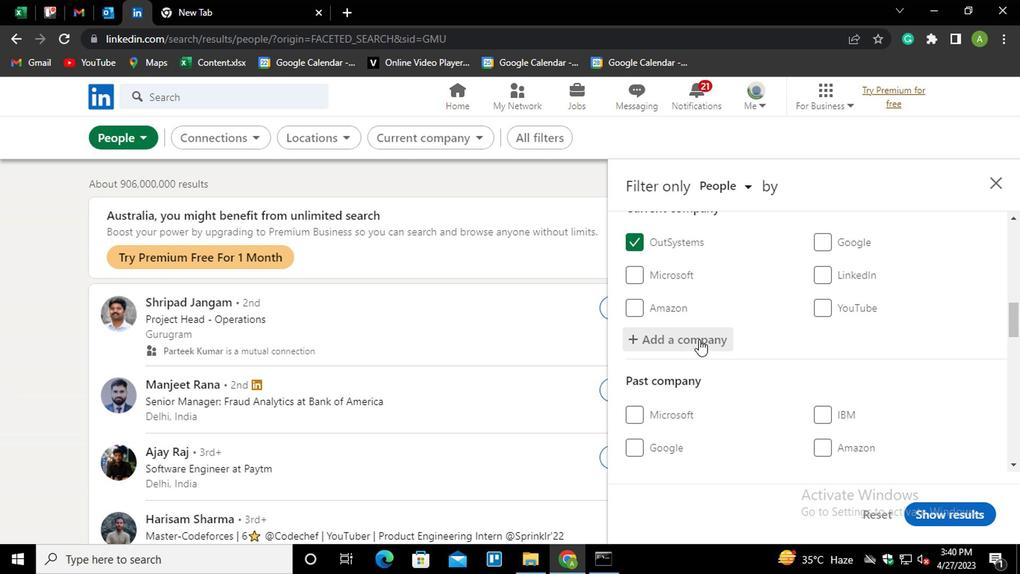 
Action: Mouse scrolled (823, 338) with delta (0, 0)
Screenshot: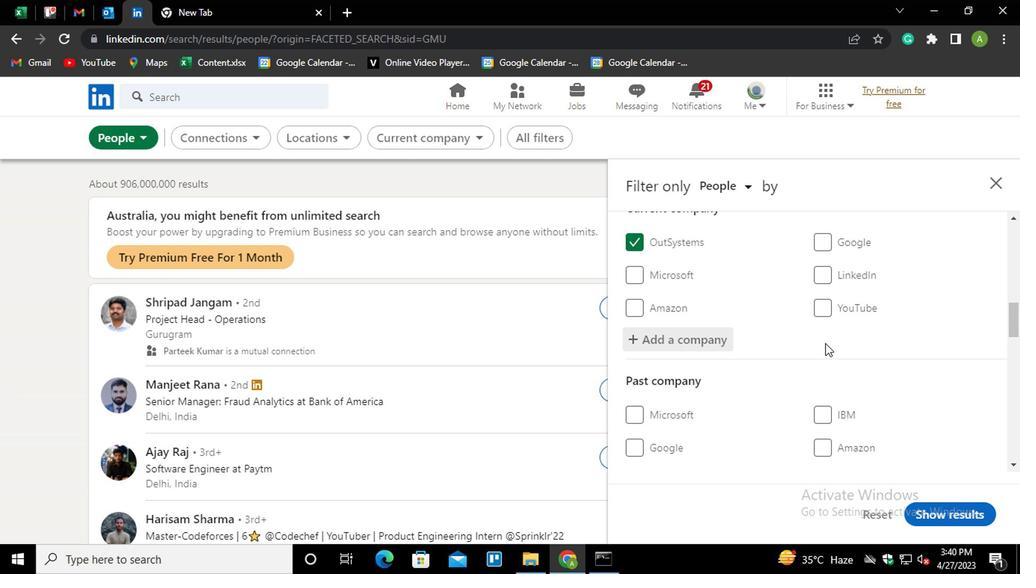 
Action: Mouse scrolled (823, 338) with delta (0, 0)
Screenshot: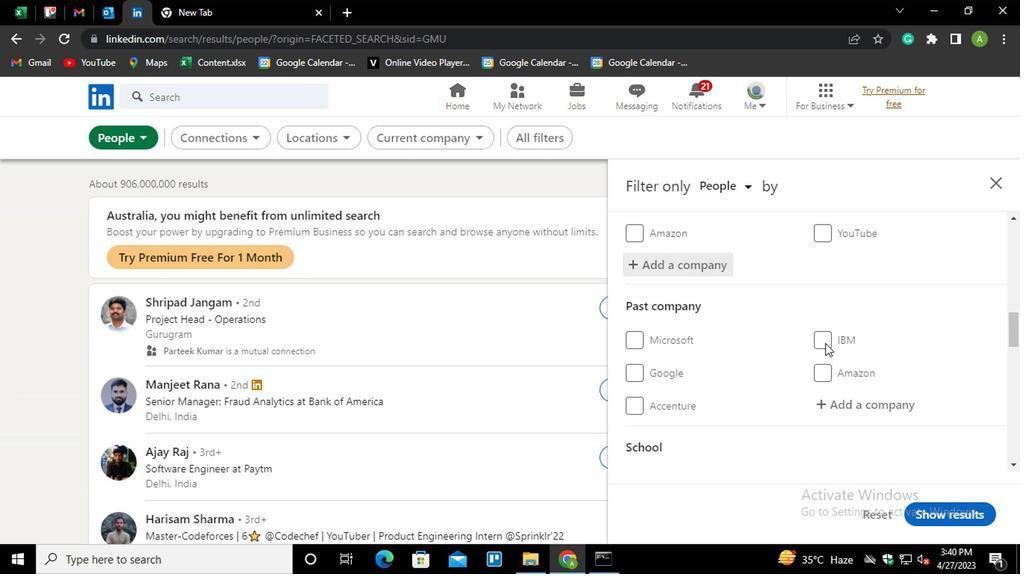 
Action: Mouse scrolled (823, 338) with delta (0, 0)
Screenshot: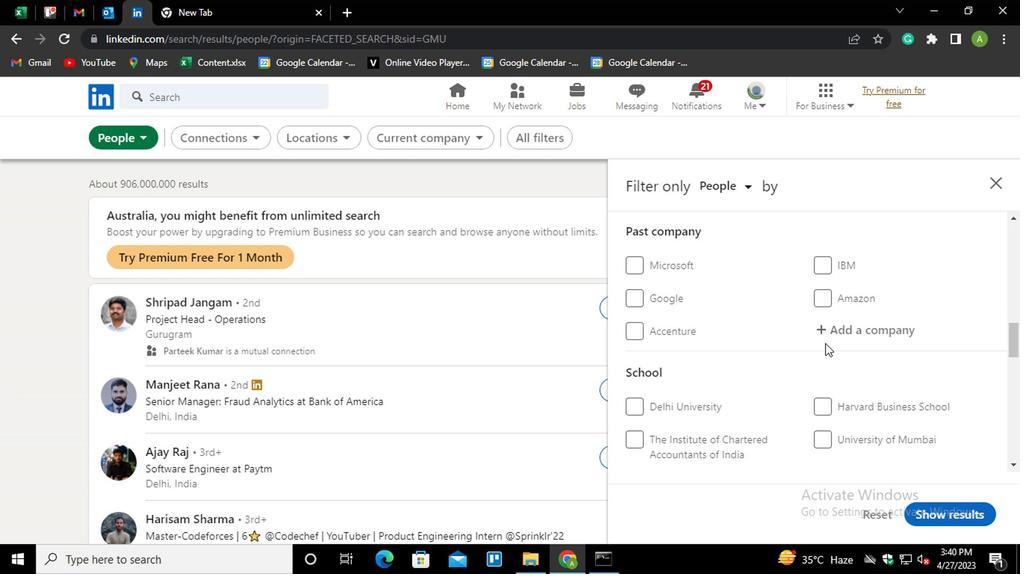 
Action: Mouse scrolled (823, 338) with delta (0, 0)
Screenshot: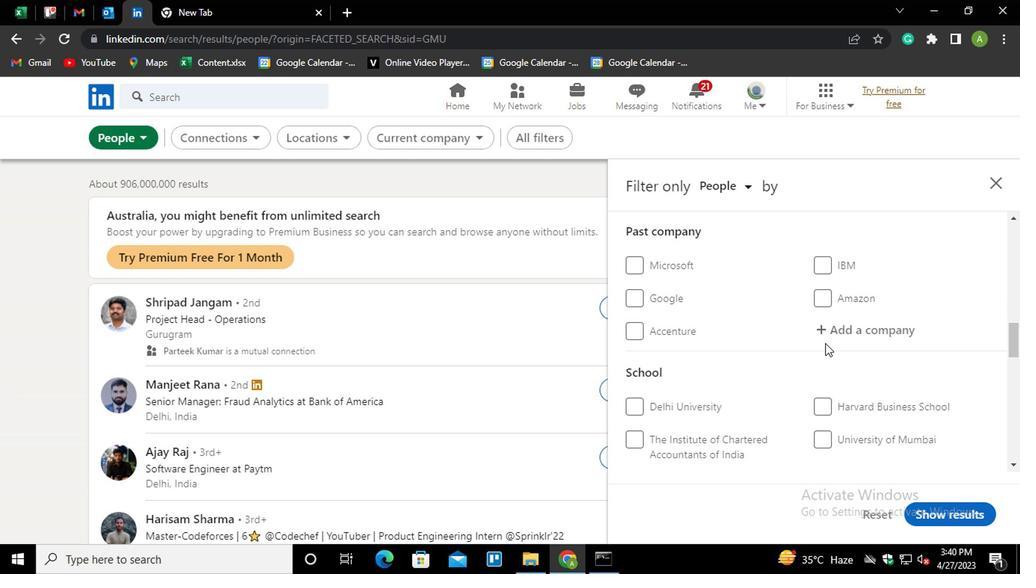 
Action: Mouse moved to (832, 332)
Screenshot: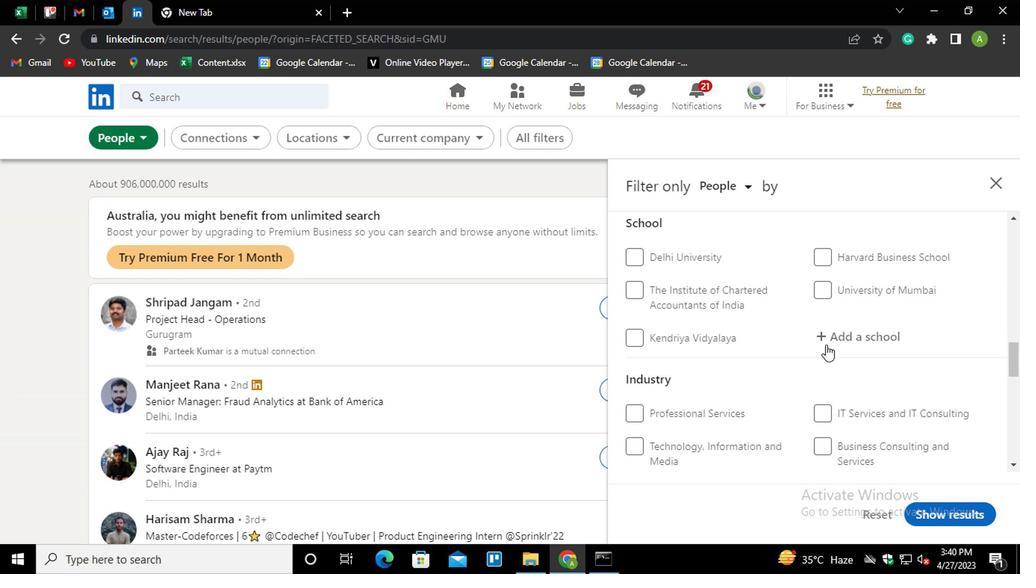 
Action: Mouse pressed left at (832, 332)
Screenshot: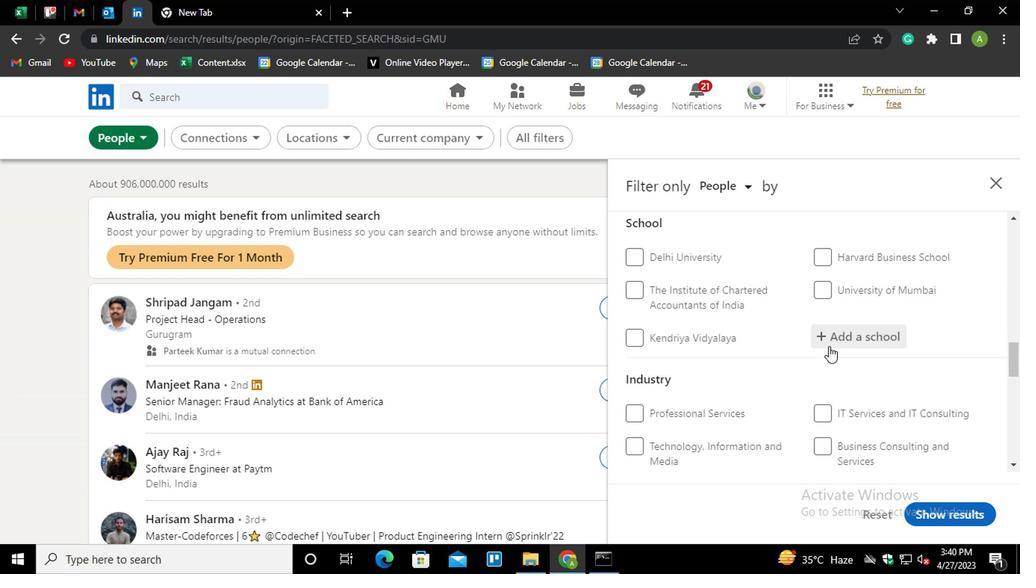 
Action: Key pressed <Key.shift>IND<Key.backspace><Key.backspace>NDIAN<Key.space><Key.shift>INSTITI<Key.backspace>UTE<Key.space>O<Key.shift>F<Key.down><Key.down><Key.down><Key.down><Key.down><Key.down><Key.down><Key.down><Key.down><Key.down><Key.down><Key.down><Key.down><Key.down><Key.down><Key.down><Key.down><Key.down><Key.down><Key.down><Key.enter>
Screenshot: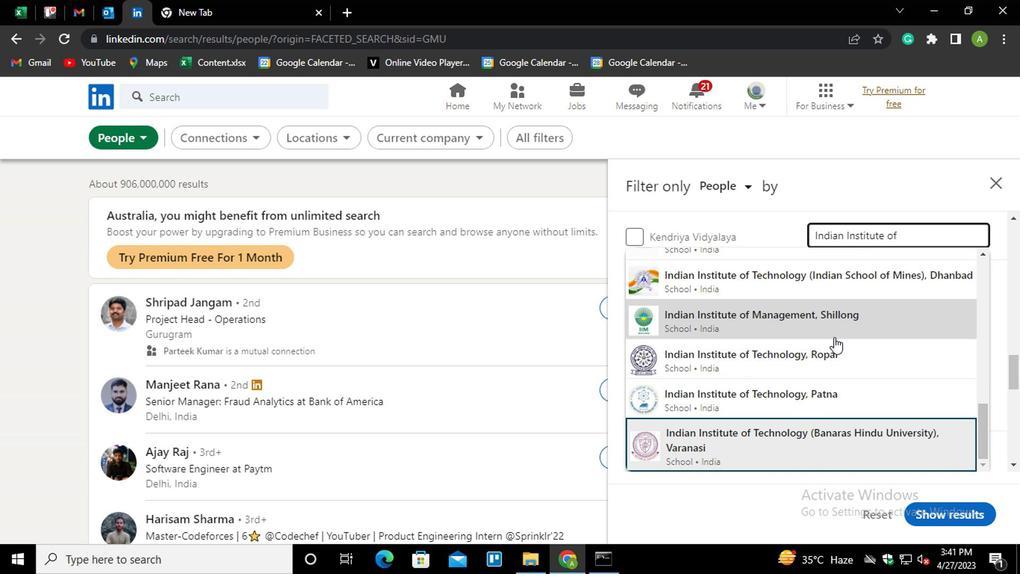 
Action: Mouse moved to (830, 333)
Screenshot: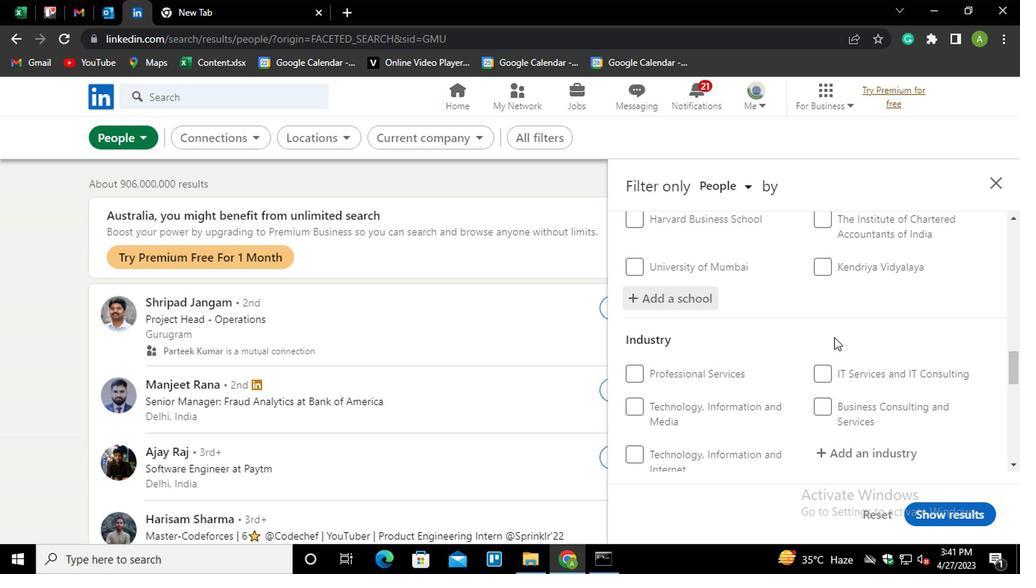 
Action: Mouse scrolled (830, 332) with delta (0, -1)
Screenshot: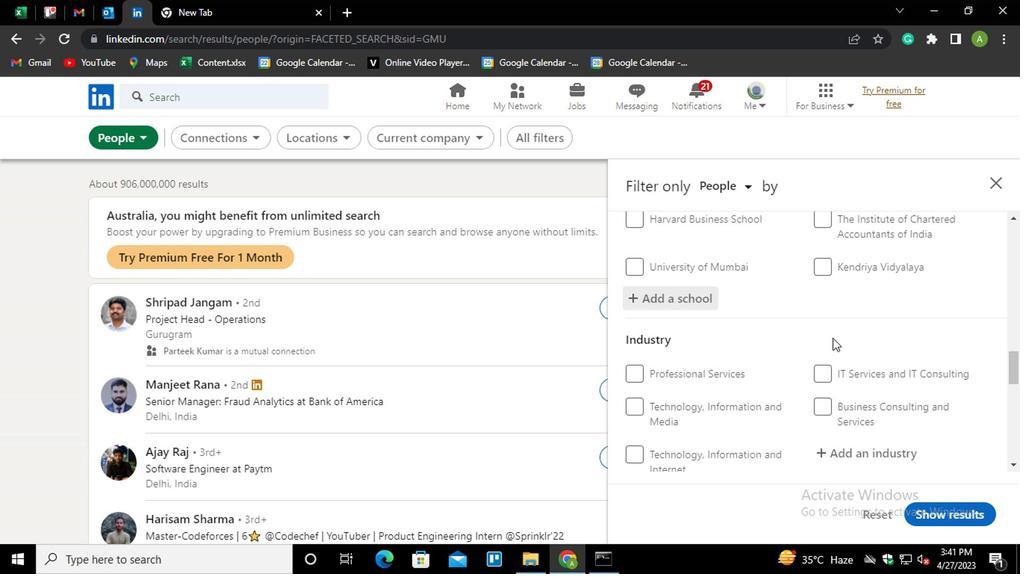 
Action: Mouse moved to (843, 368)
Screenshot: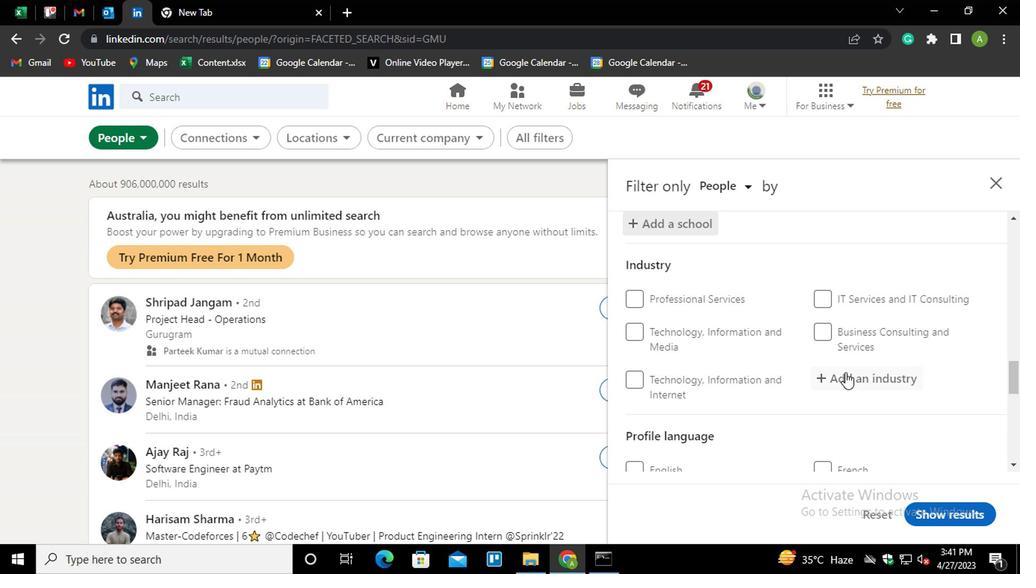 
Action: Mouse pressed left at (843, 368)
Screenshot: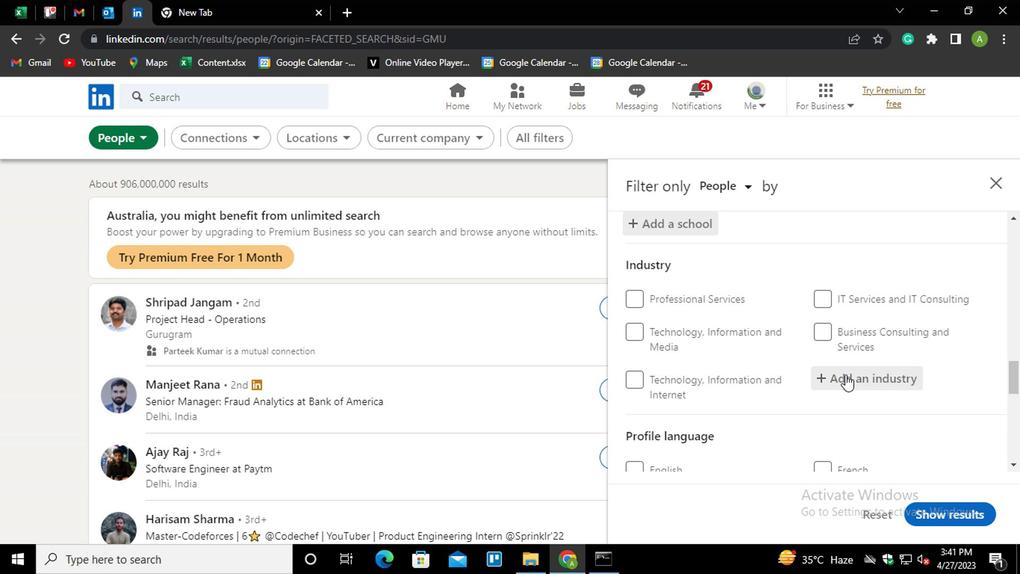 
Action: Mouse moved to (851, 370)
Screenshot: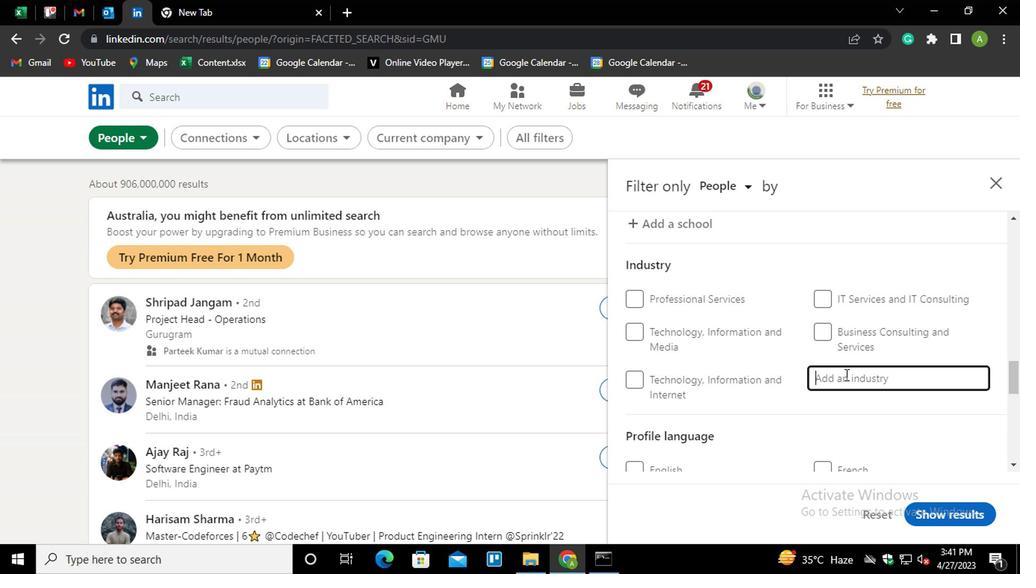 
Action: Mouse pressed left at (851, 370)
Screenshot: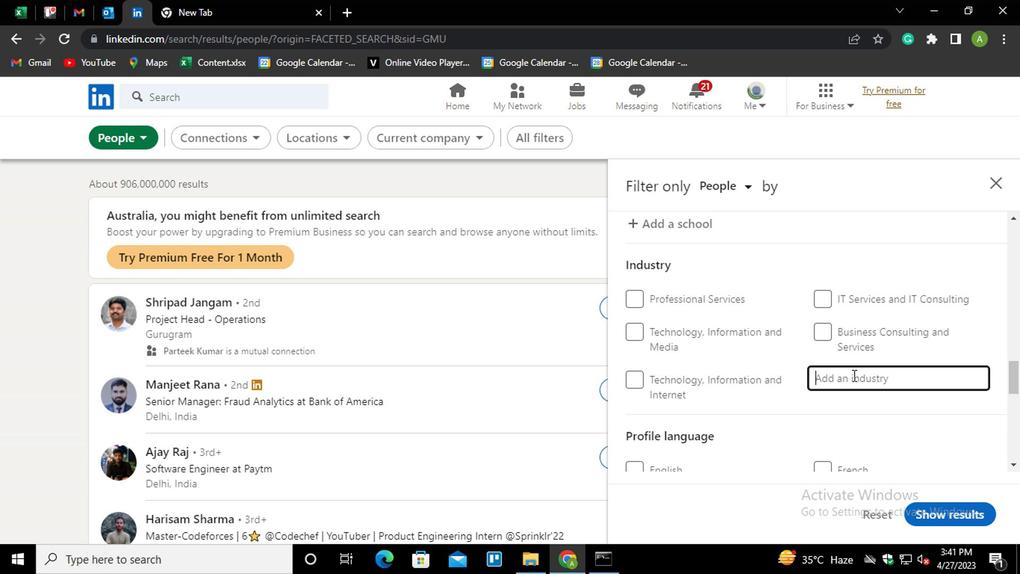 
Action: Mouse moved to (851, 370)
Screenshot: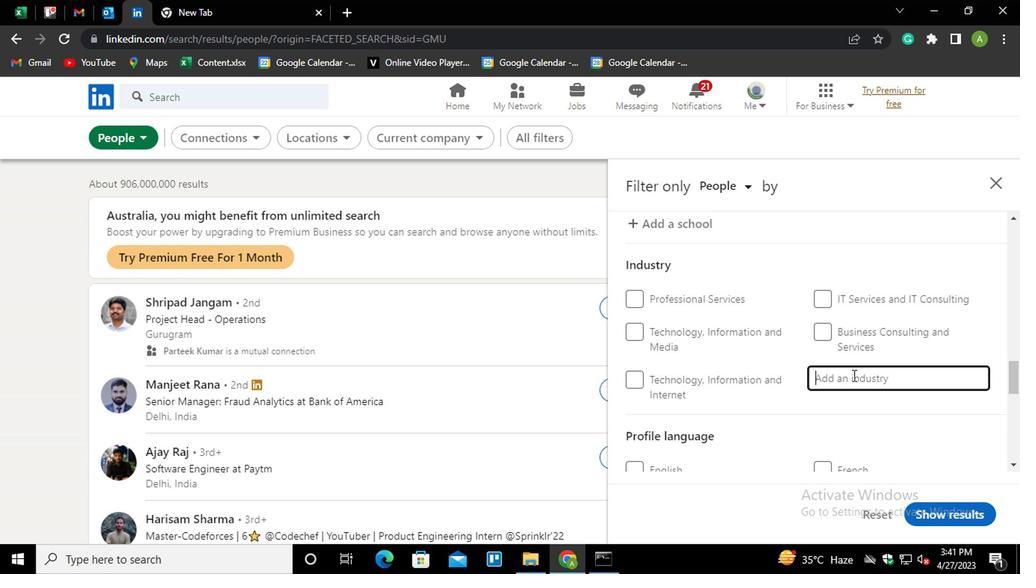 
Action: Key pressed <Key.shift>INTER<Key.down><Key.down><Key.down><Key.down><Key.down><Key.down><Key.down><Key.down><Key.down><Key.enter>
Screenshot: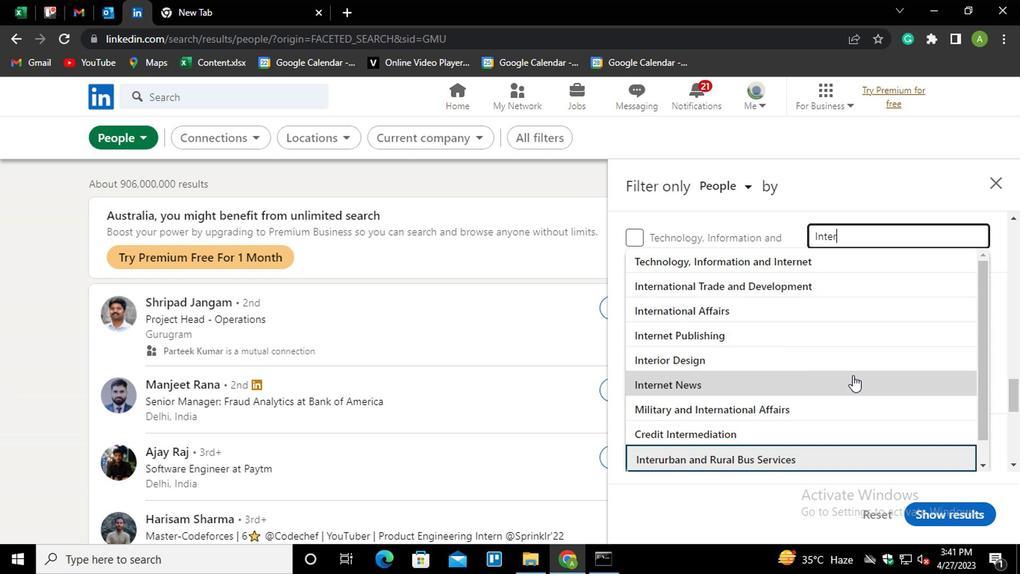 
Action: Mouse moved to (854, 370)
Screenshot: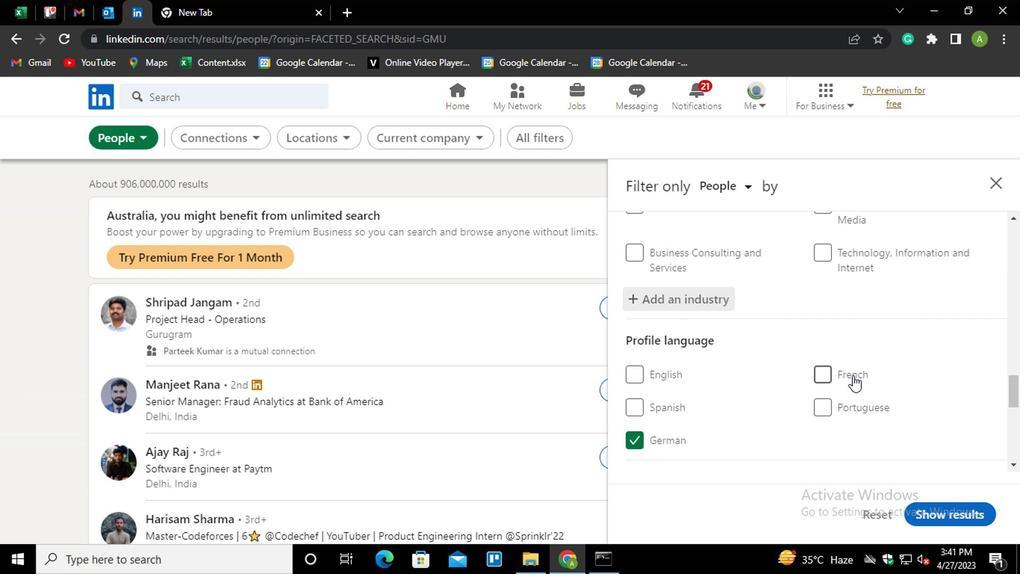 
Action: Mouse scrolled (854, 368) with delta (0, -1)
Screenshot: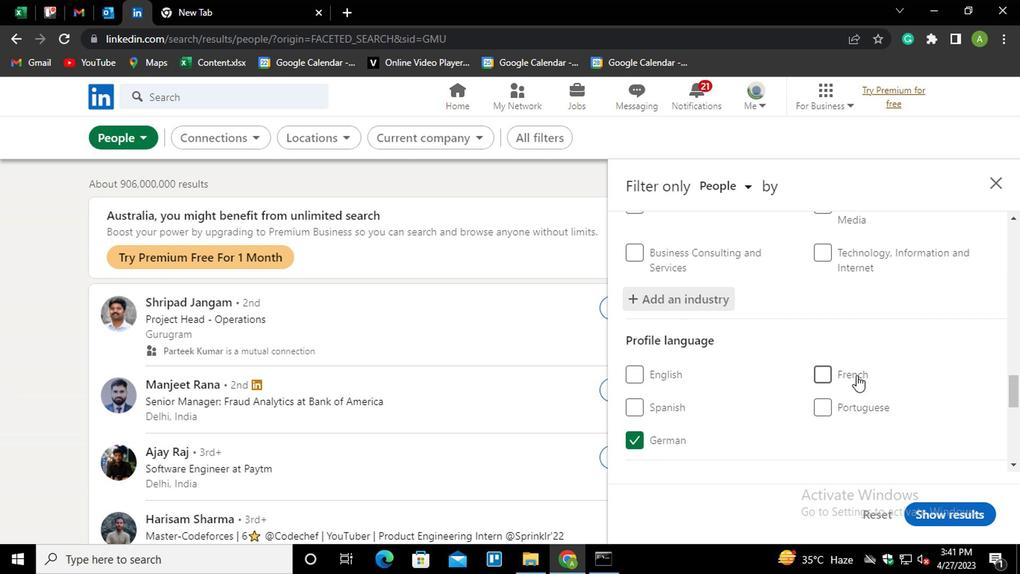 
Action: Mouse scrolled (854, 368) with delta (0, -1)
Screenshot: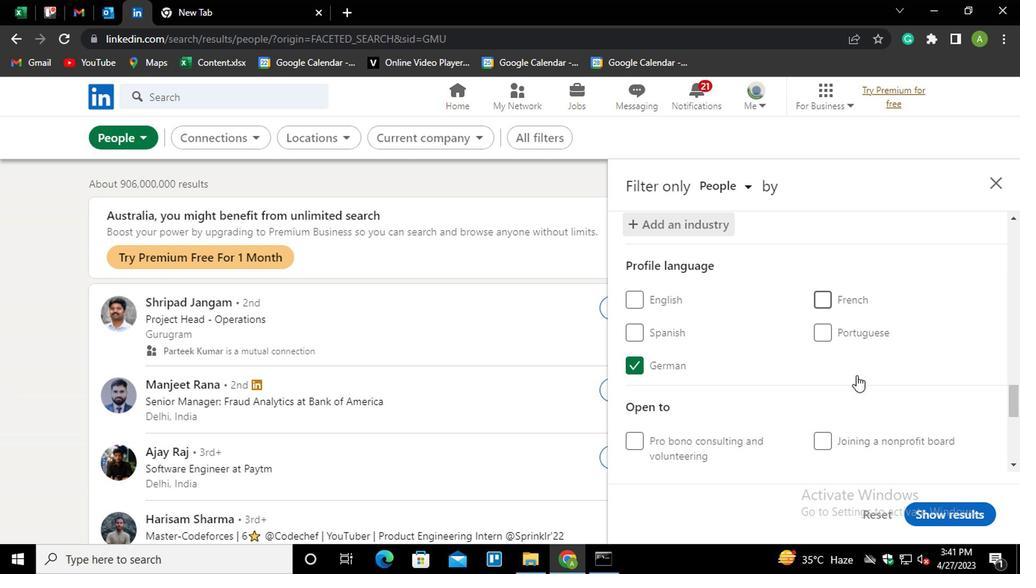 
Action: Mouse scrolled (854, 368) with delta (0, -1)
Screenshot: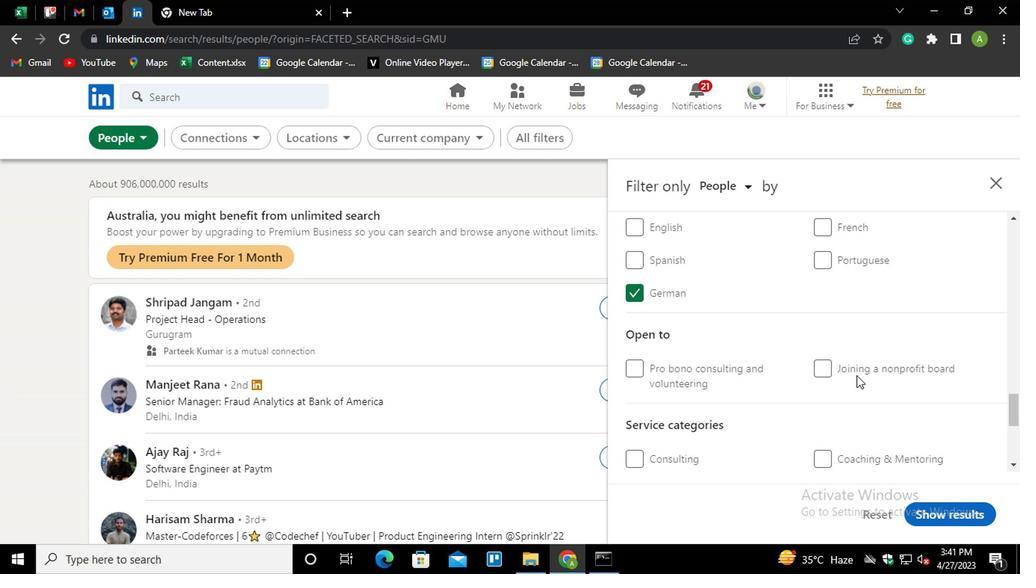 
Action: Mouse scrolled (854, 368) with delta (0, -1)
Screenshot: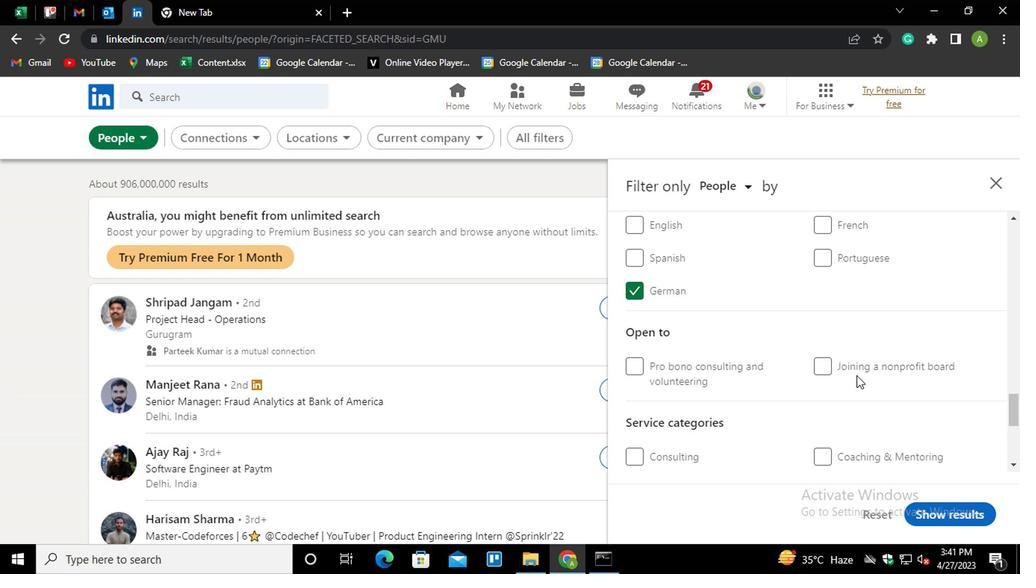 
Action: Mouse moved to (857, 363)
Screenshot: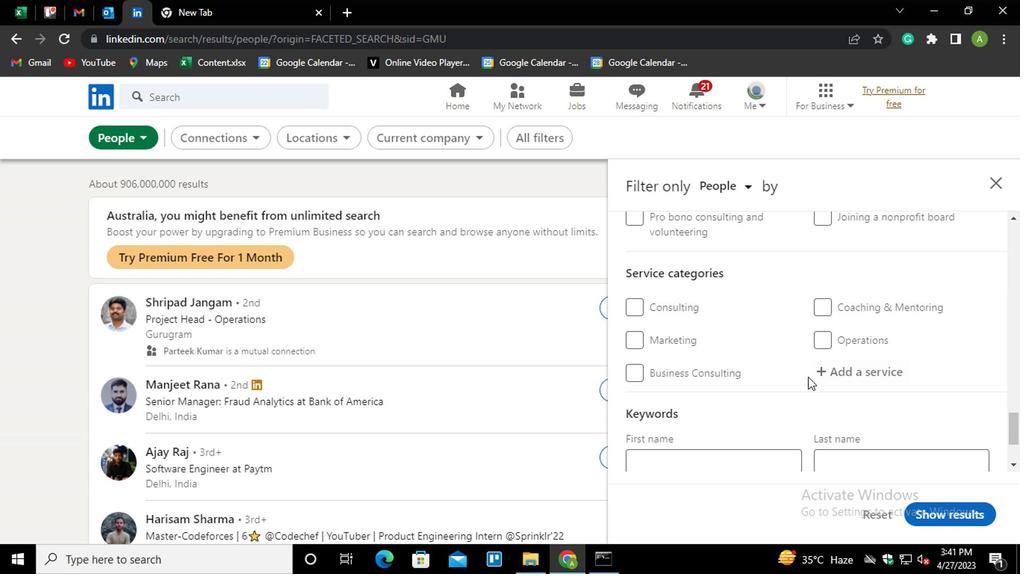 
Action: Mouse pressed left at (857, 363)
Screenshot: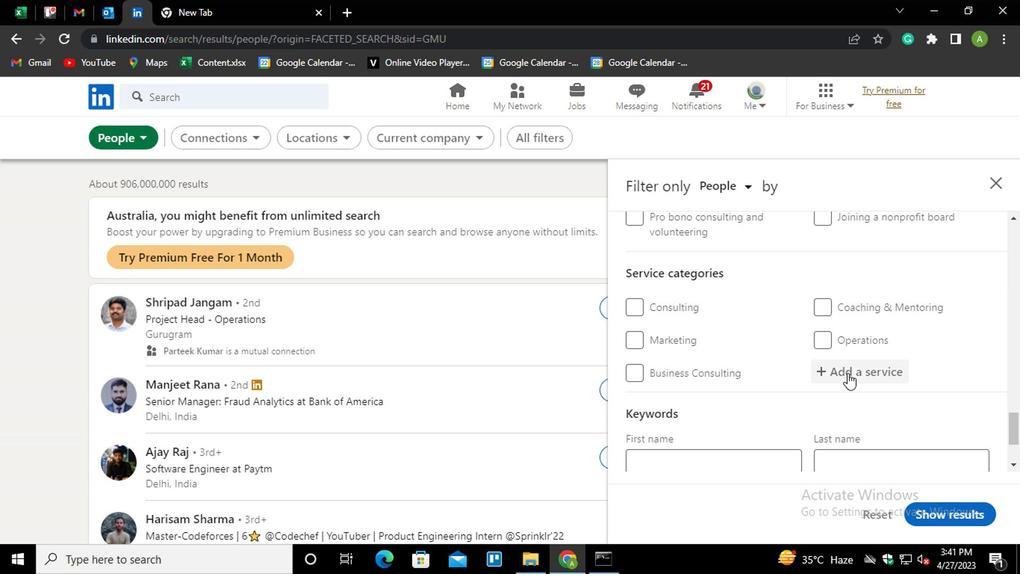 
Action: Mouse moved to (859, 363)
Screenshot: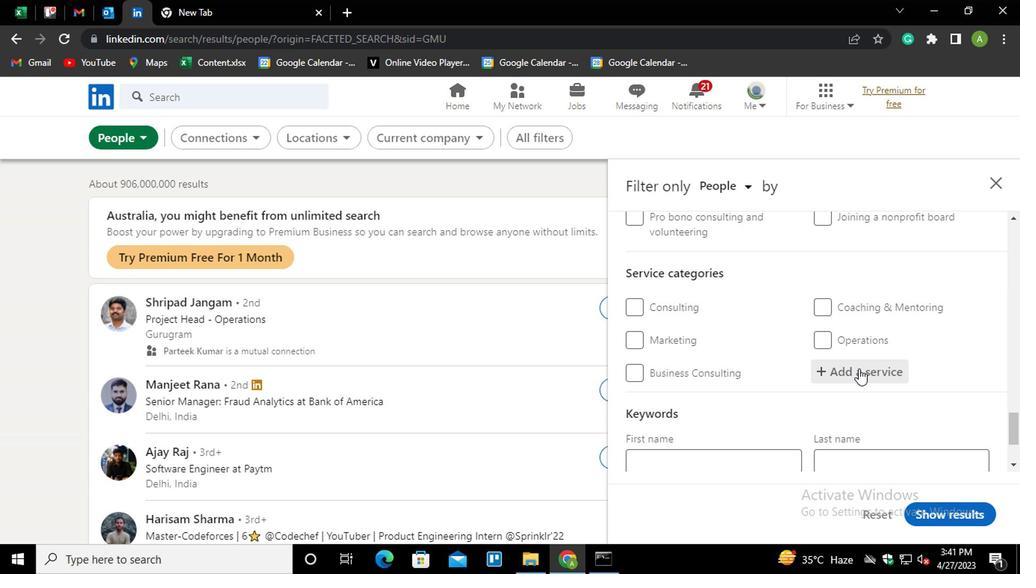 
Action: Mouse pressed left at (859, 363)
Screenshot: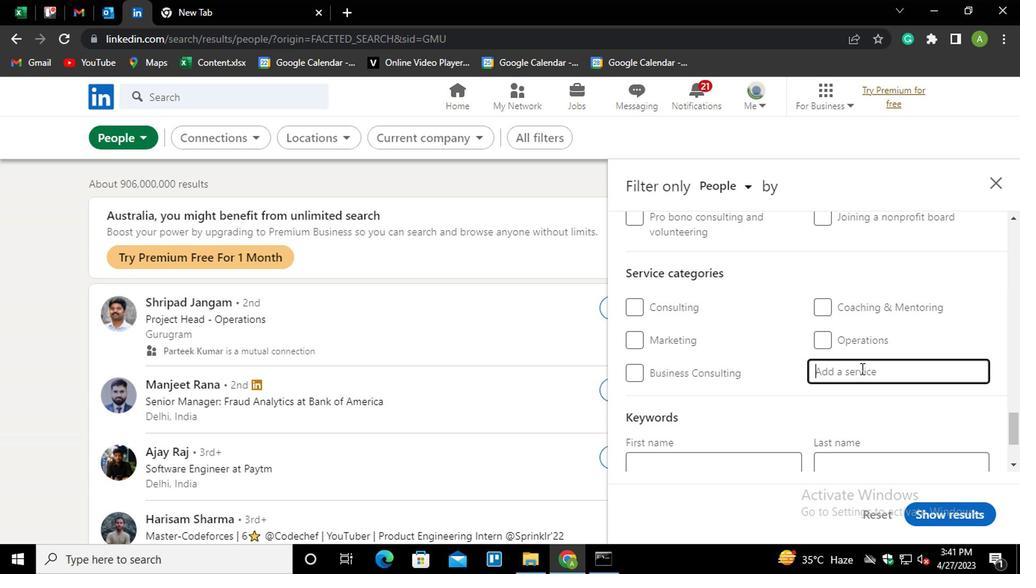 
Action: Key pressed <Key.shift>FINANCIAL<Key.down><Key.down><Key.down><Key.enter>
Screenshot: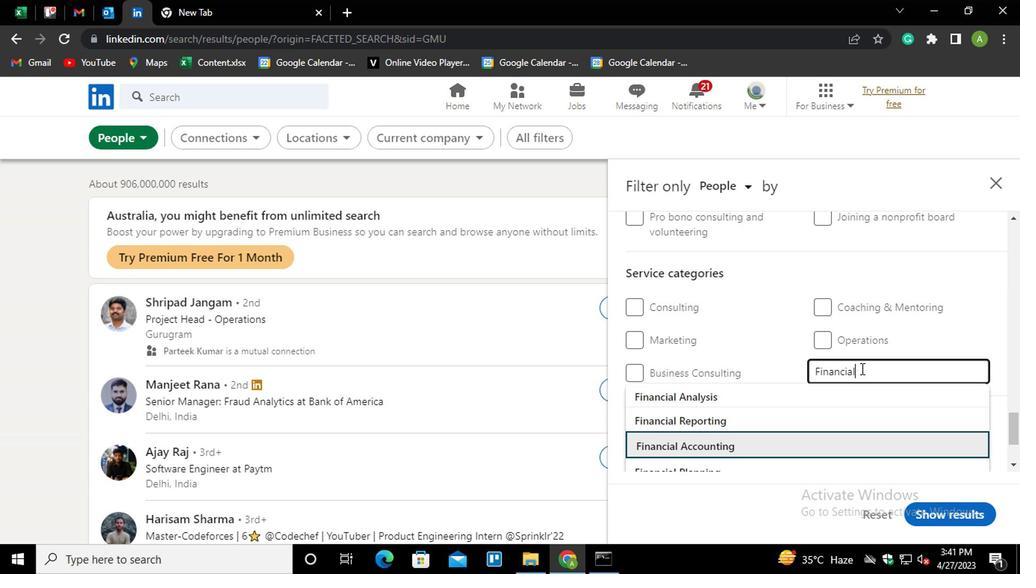
Action: Mouse scrolled (859, 362) with delta (0, -1)
Screenshot: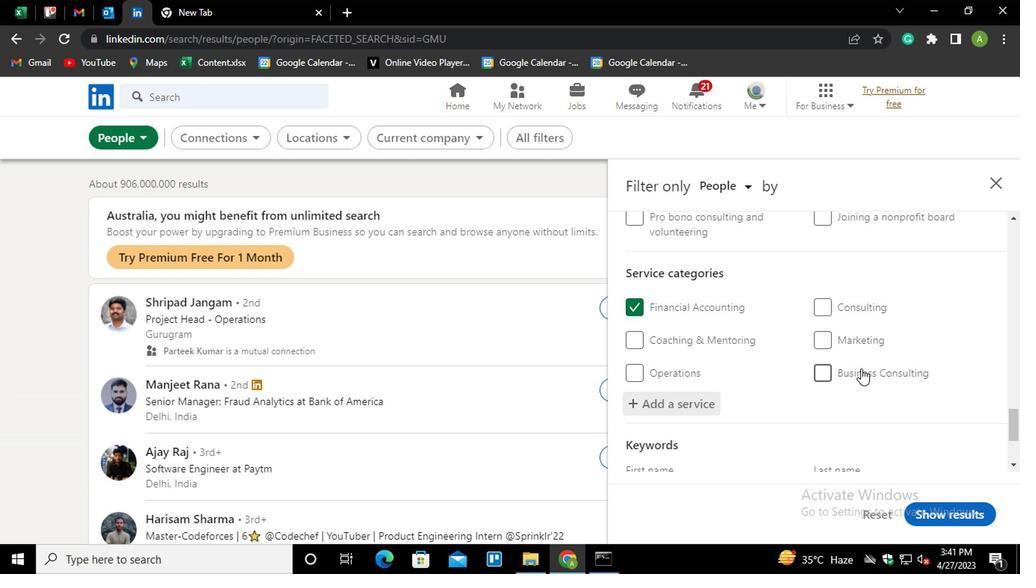 
Action: Mouse scrolled (859, 362) with delta (0, -1)
Screenshot: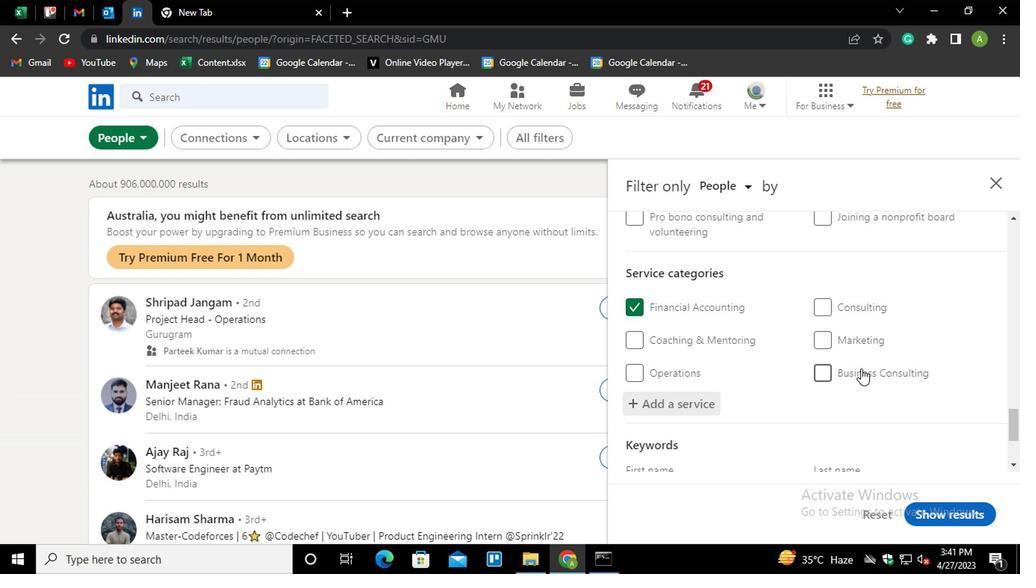 
Action: Mouse scrolled (859, 362) with delta (0, -1)
Screenshot: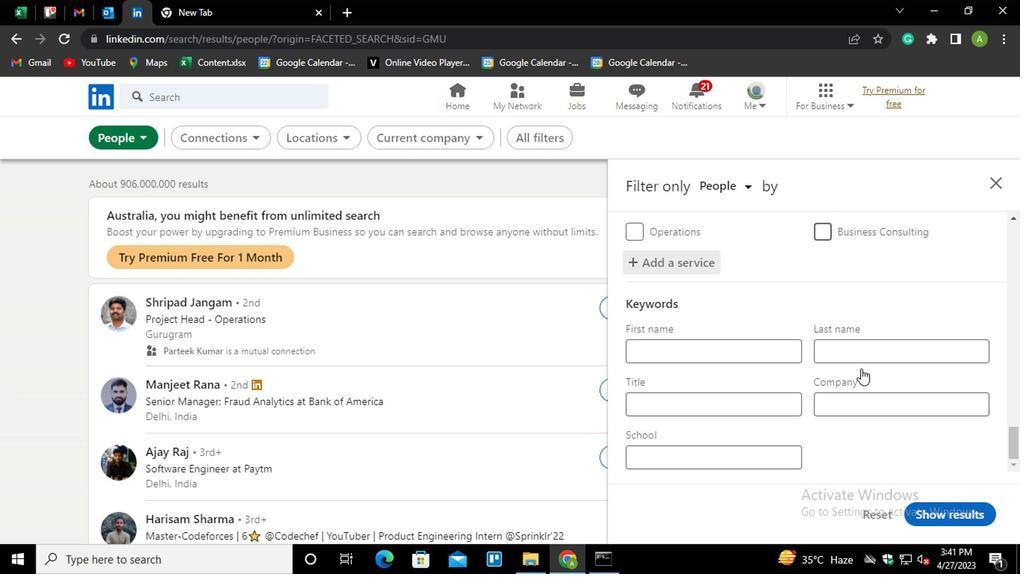 
Action: Mouse moved to (699, 394)
Screenshot: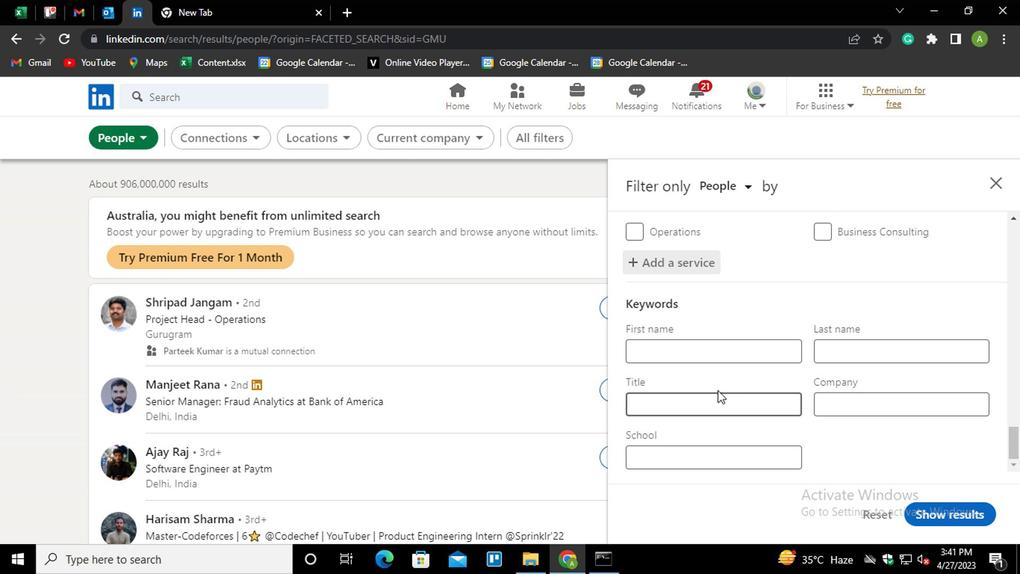 
Action: Mouse pressed left at (699, 394)
Screenshot: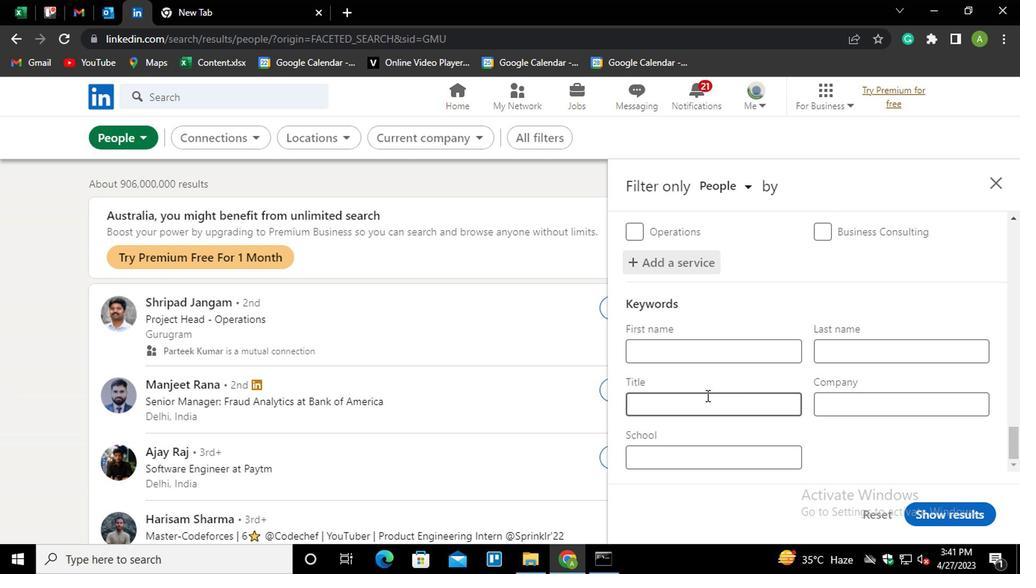 
Action: Key pressed <Key.shift><Key.shift><Key.shift><Key.shift><Key.shift><Key.shift><Key.shift><Key.shift><Key.shift><Key.shift><Key.shift><Key.shift><Key.shift><Key.shift><Key.shift><Key.shift><Key.shift><Key.shift><Key.shift><Key.shift><Key.shift><Key.shift><Key.shift><Key.shift><Key.shift><Key.shift><Key.shift><Key.shift><Key.shift><Key.shift><Key.shift><Key.shift><Key.shift><Key.shift>ADDICTION<Key.space><Key.shift>COUNSELOR
Screenshot: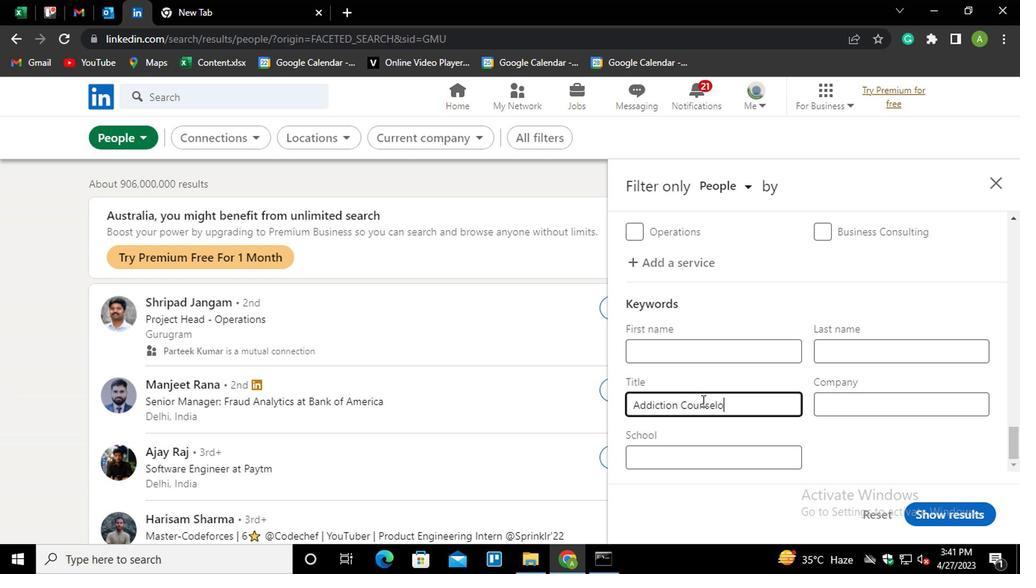 
Action: Mouse moved to (963, 488)
Screenshot: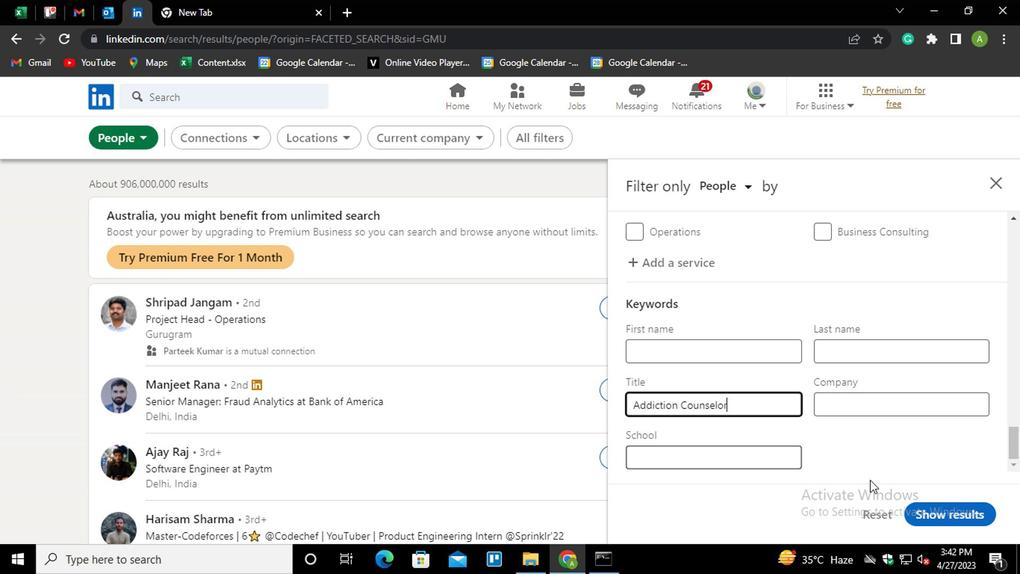 
Action: Mouse pressed left at (963, 488)
Screenshot: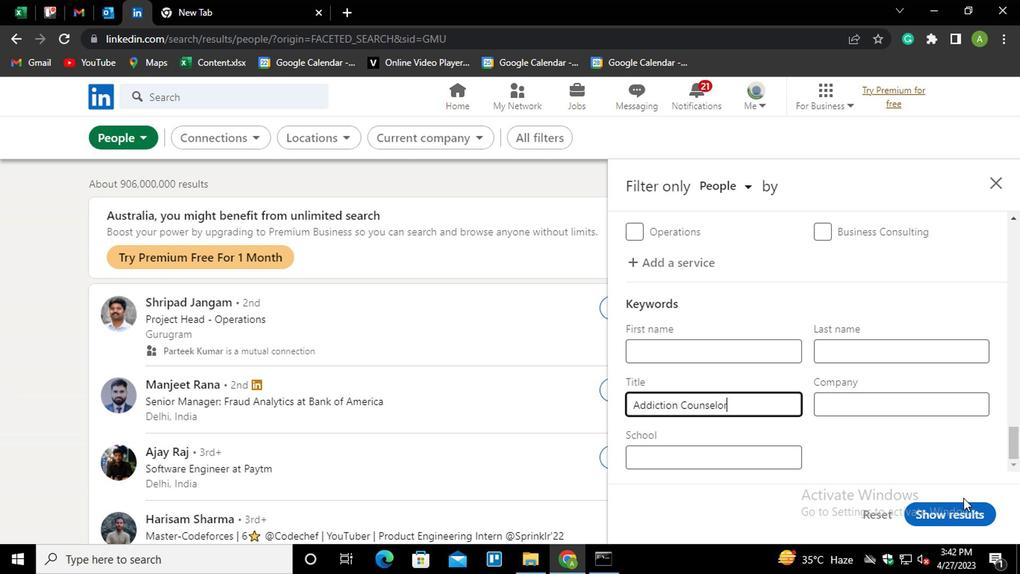 
Action: Mouse moved to (952, 504)
Screenshot: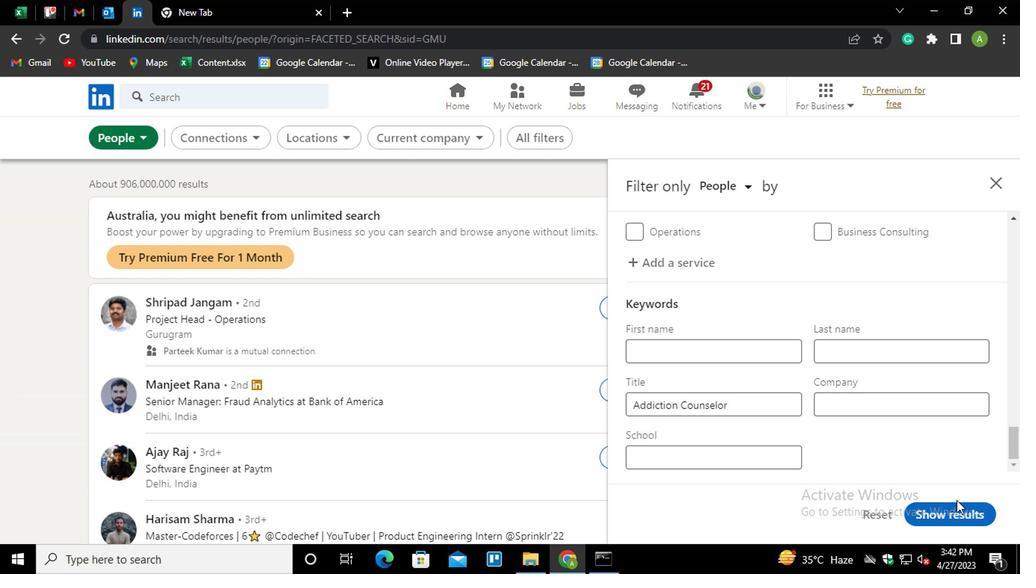 
Action: Mouse pressed left at (952, 504)
Screenshot: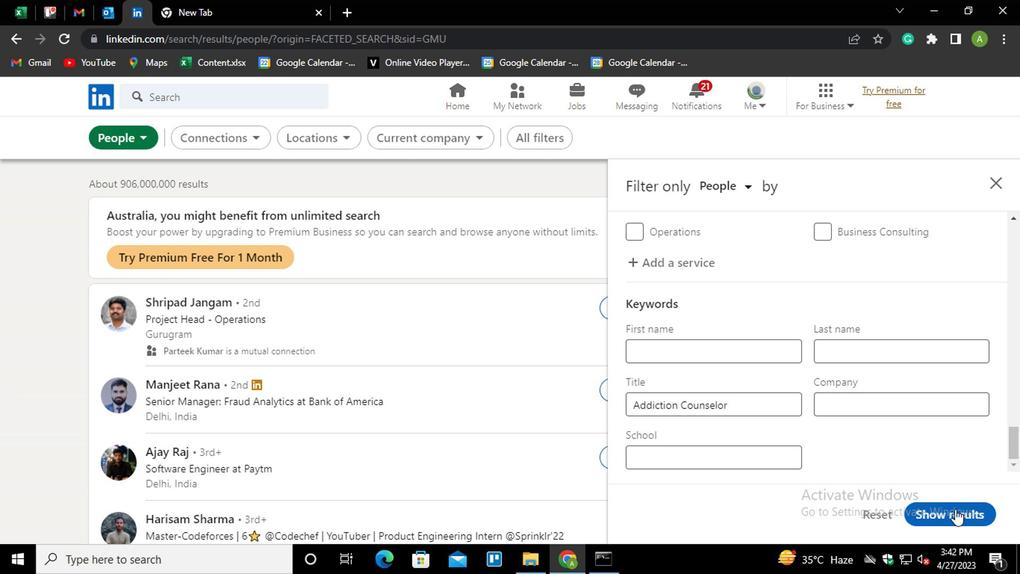 
